 Task: Find directions from Copenhagen to the Little Mermaid statue in Denmark.
Action: Mouse moved to (368, 155)
Screenshot: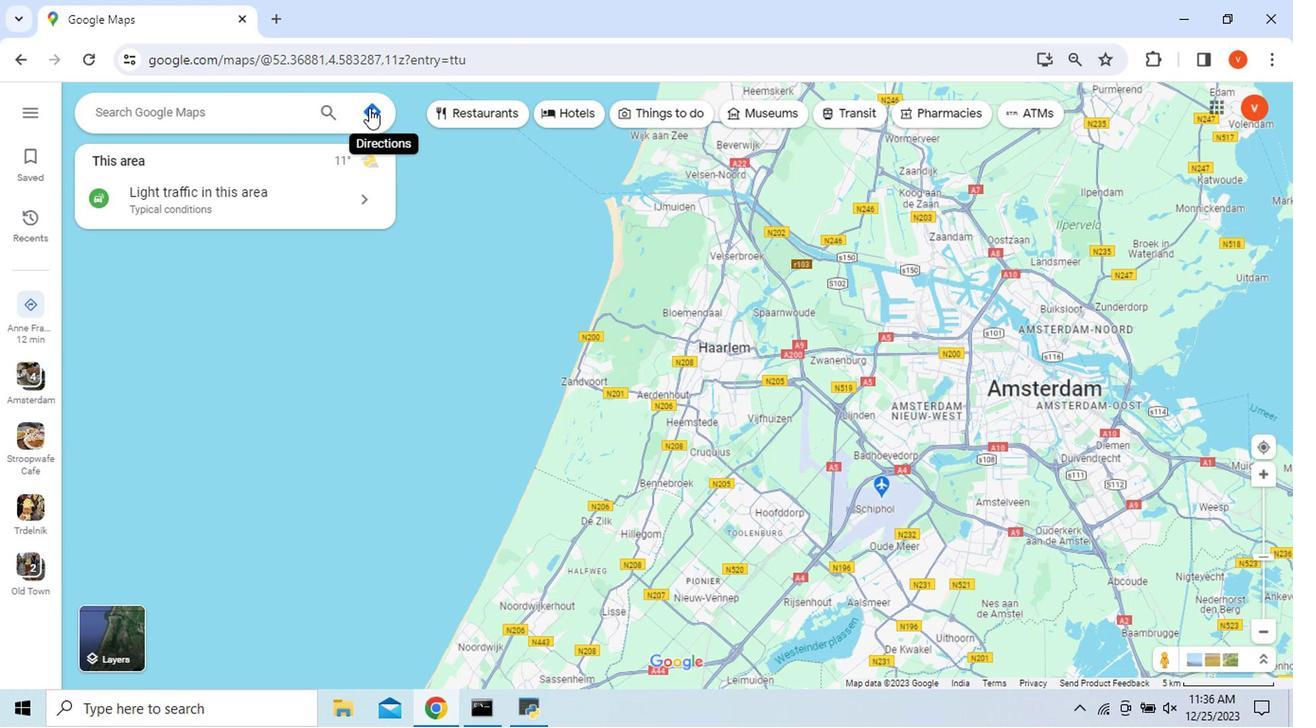 
Action: Mouse pressed left at (368, 155)
Screenshot: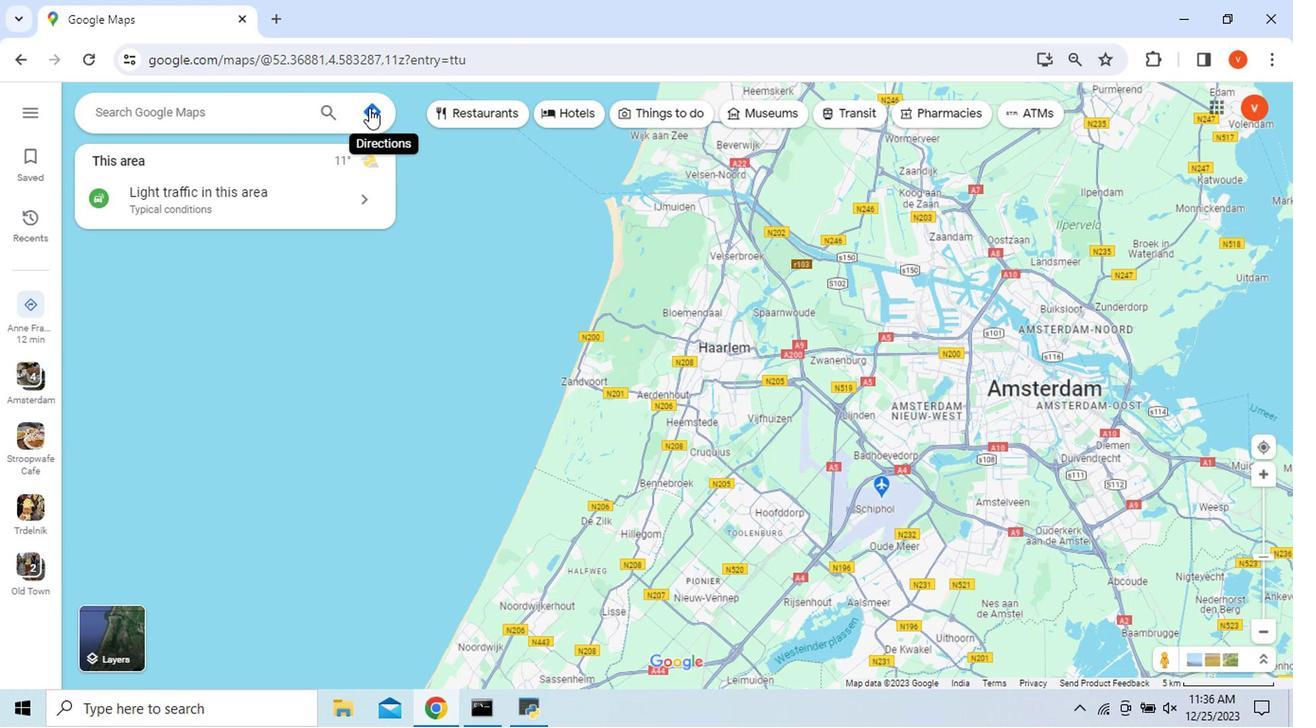 
Action: Mouse moved to (758, 360)
Screenshot: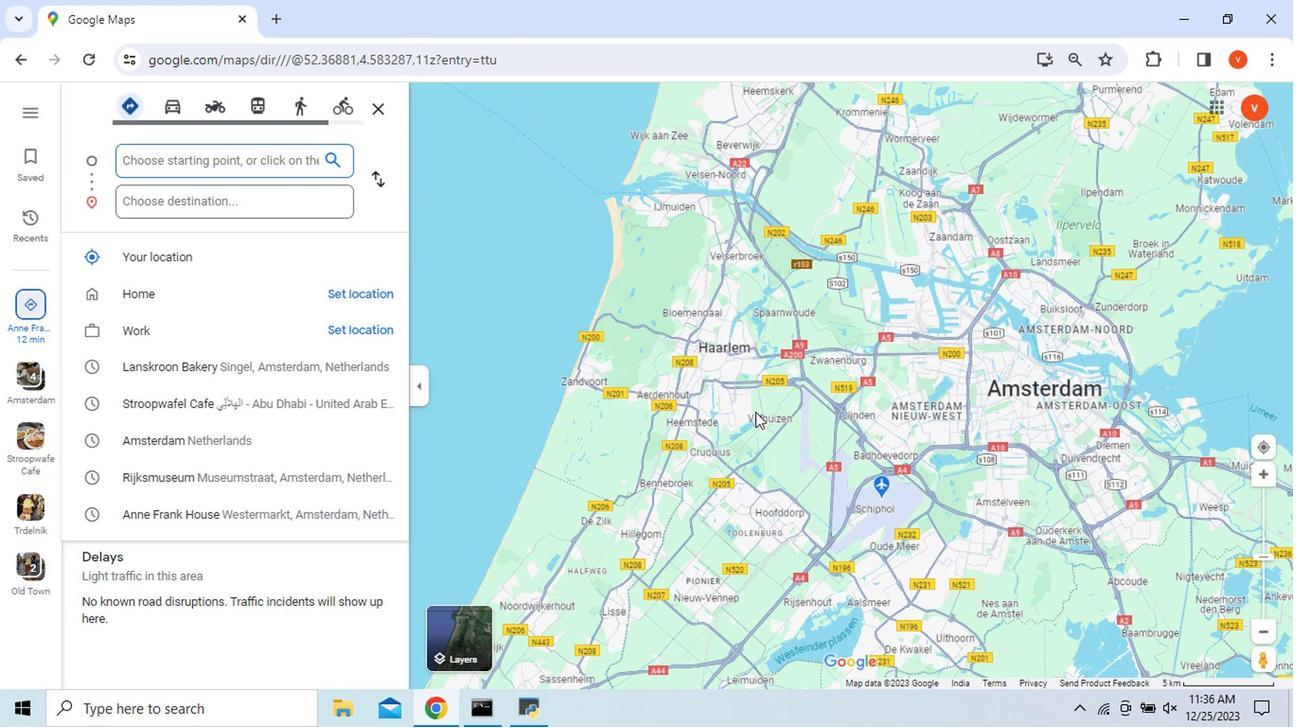 
Action: Key pressed <Key.shift>Cpenhagen
Screenshot: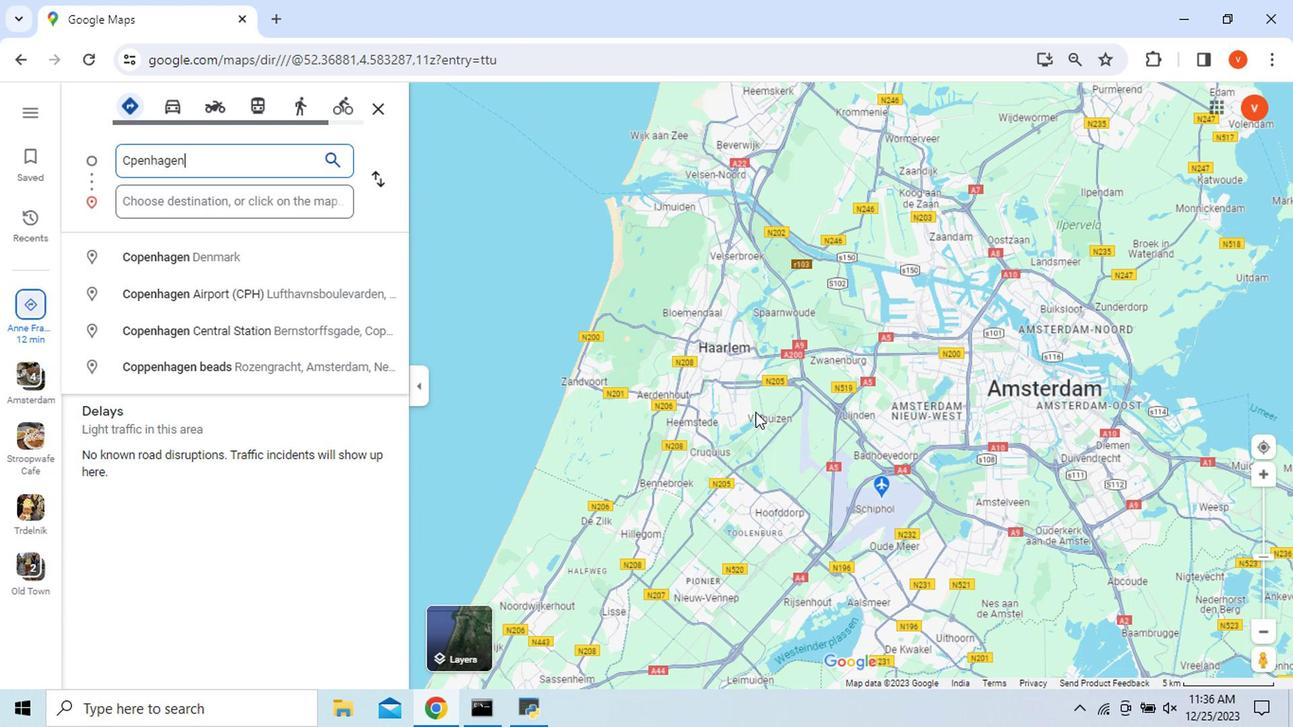 
Action: Mouse moved to (199, 251)
Screenshot: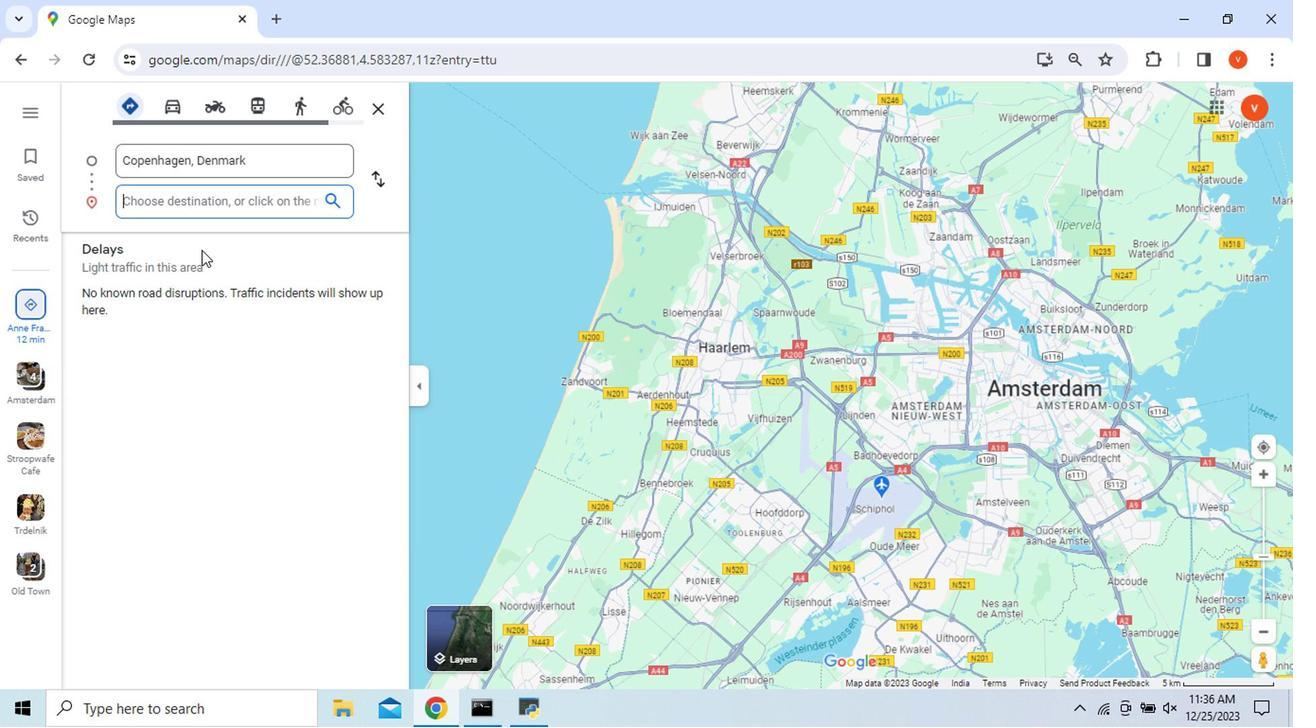 
Action: Mouse pressed left at (199, 251)
Screenshot: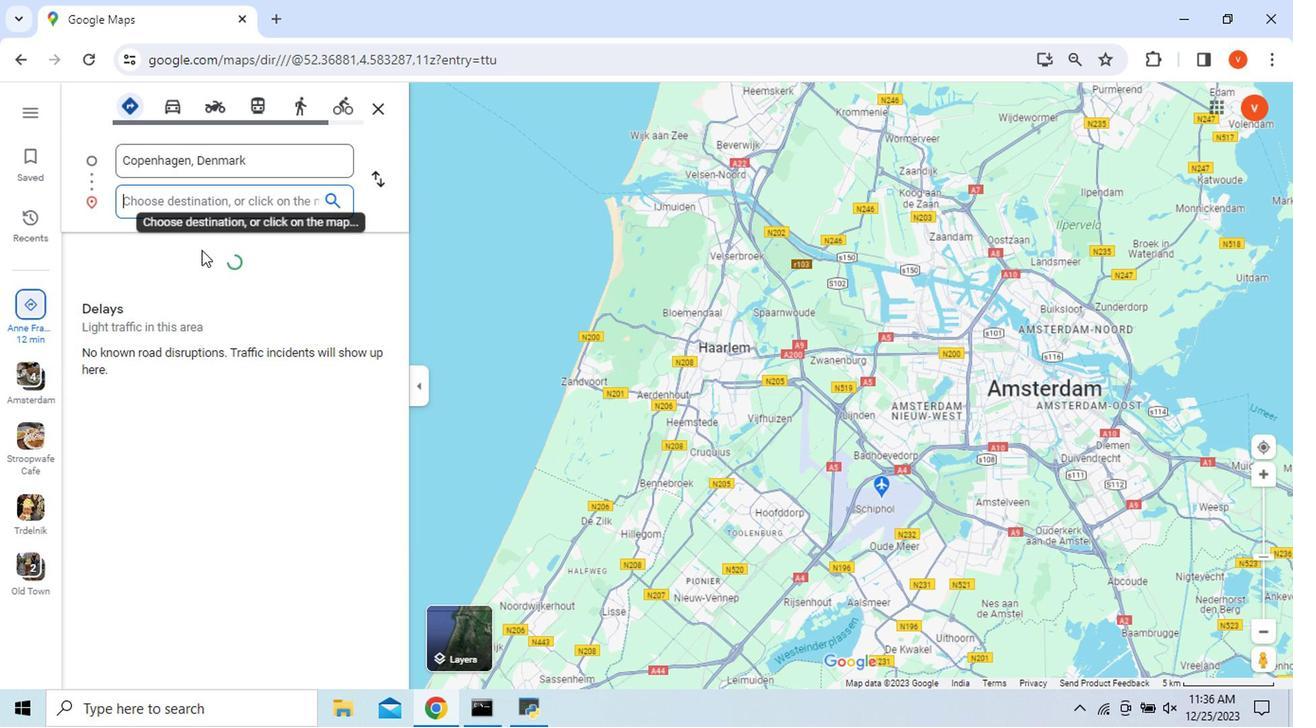 
Action: Mouse moved to (218, 218)
Screenshot: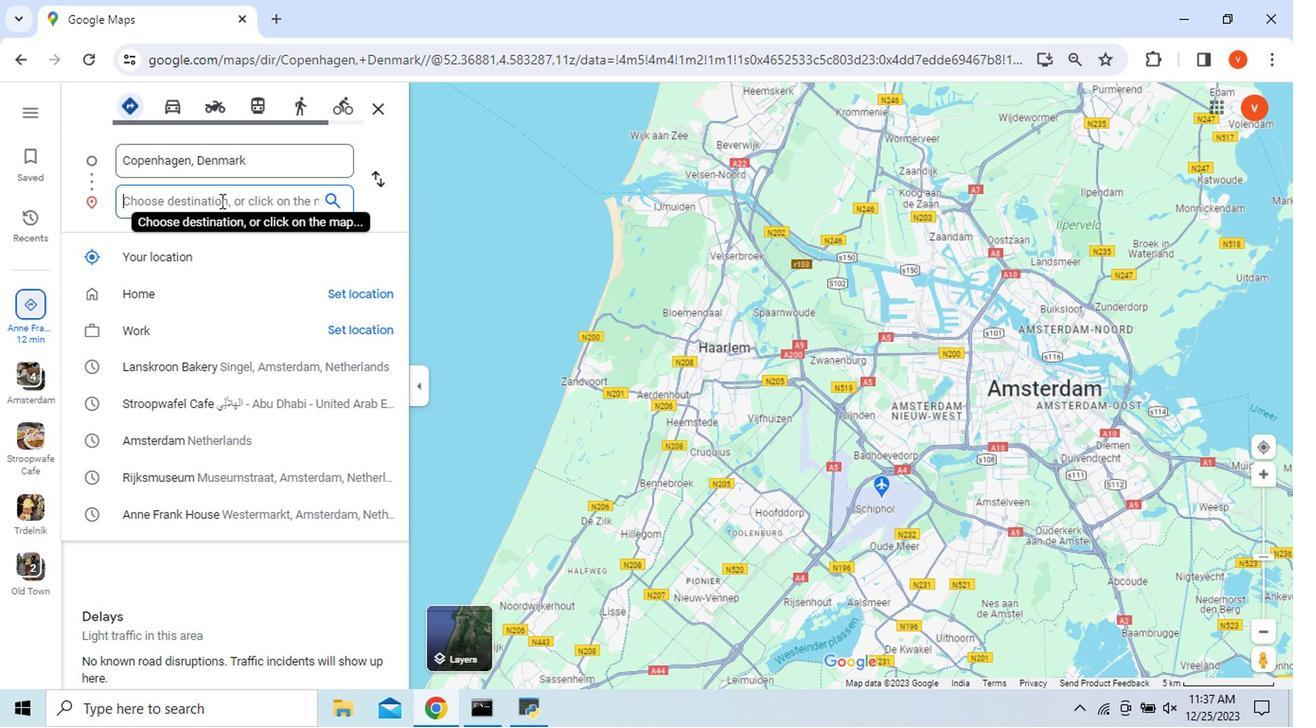 
Action: Mouse pressed left at (218, 218)
Screenshot: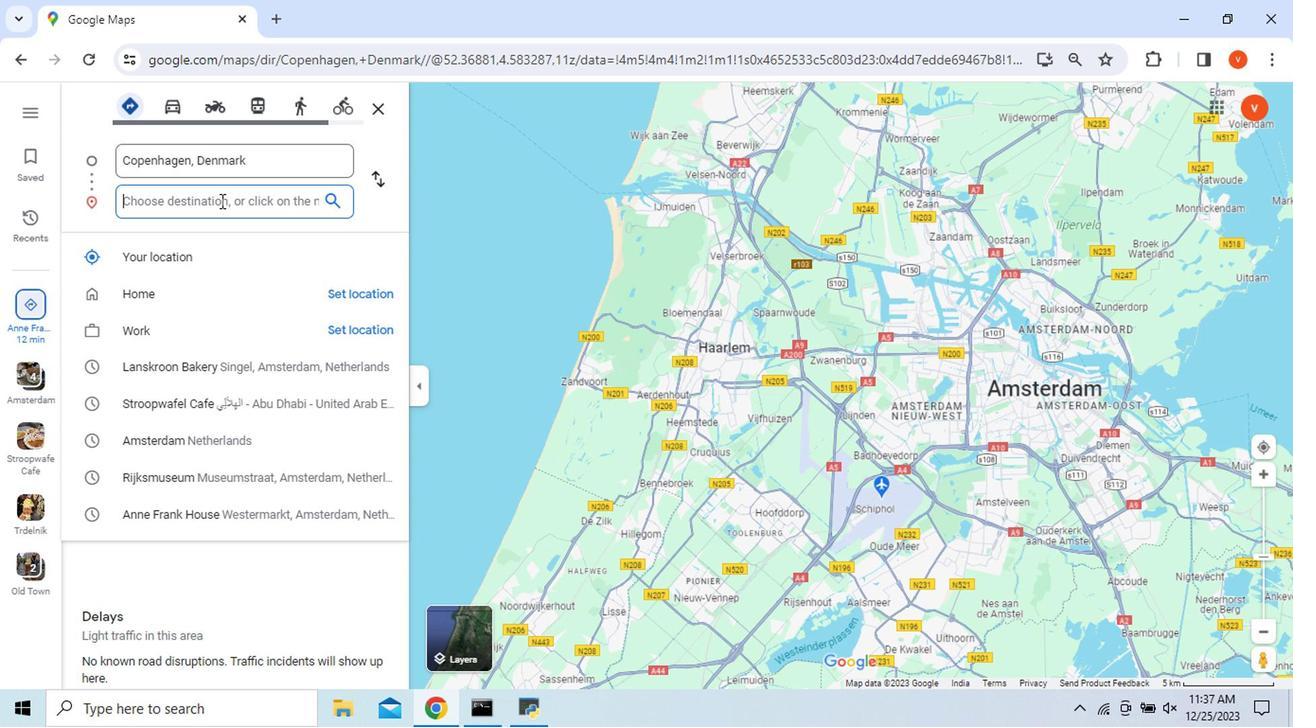 
Action: Mouse moved to (218, 218)
Screenshot: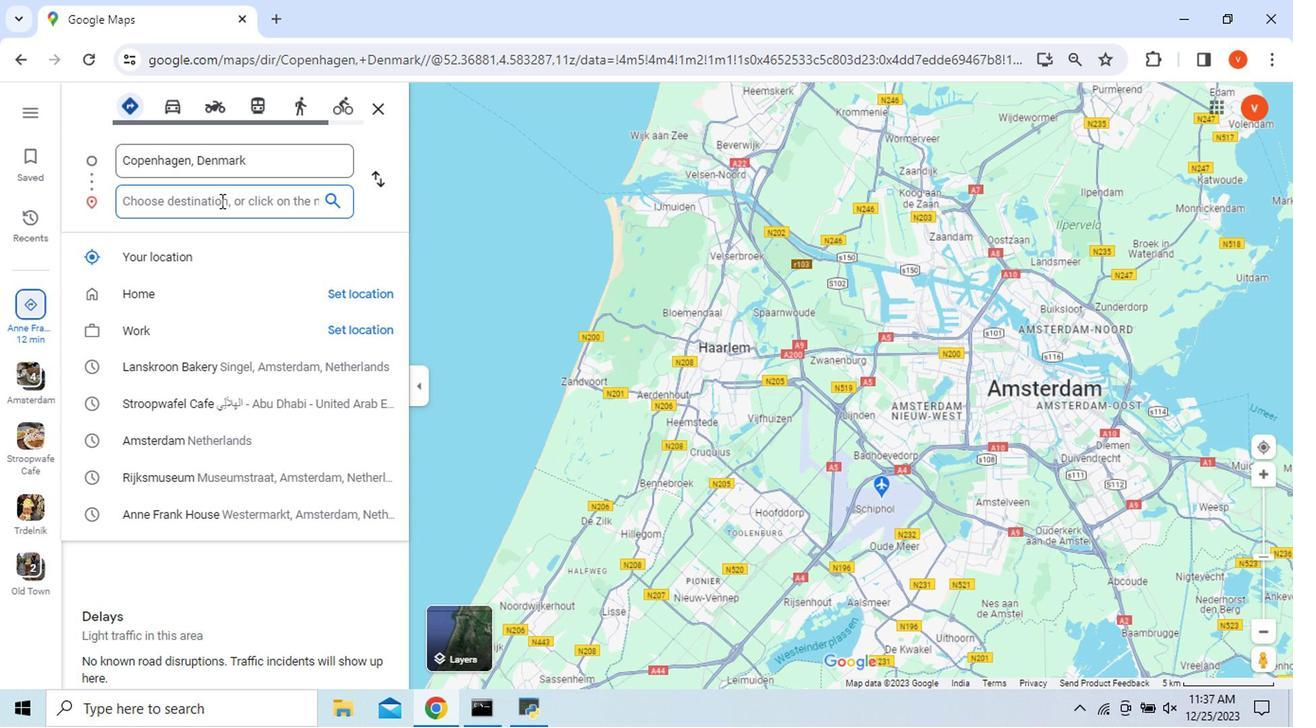 
Action: Key pressed <Key.shift_r>Little
Screenshot: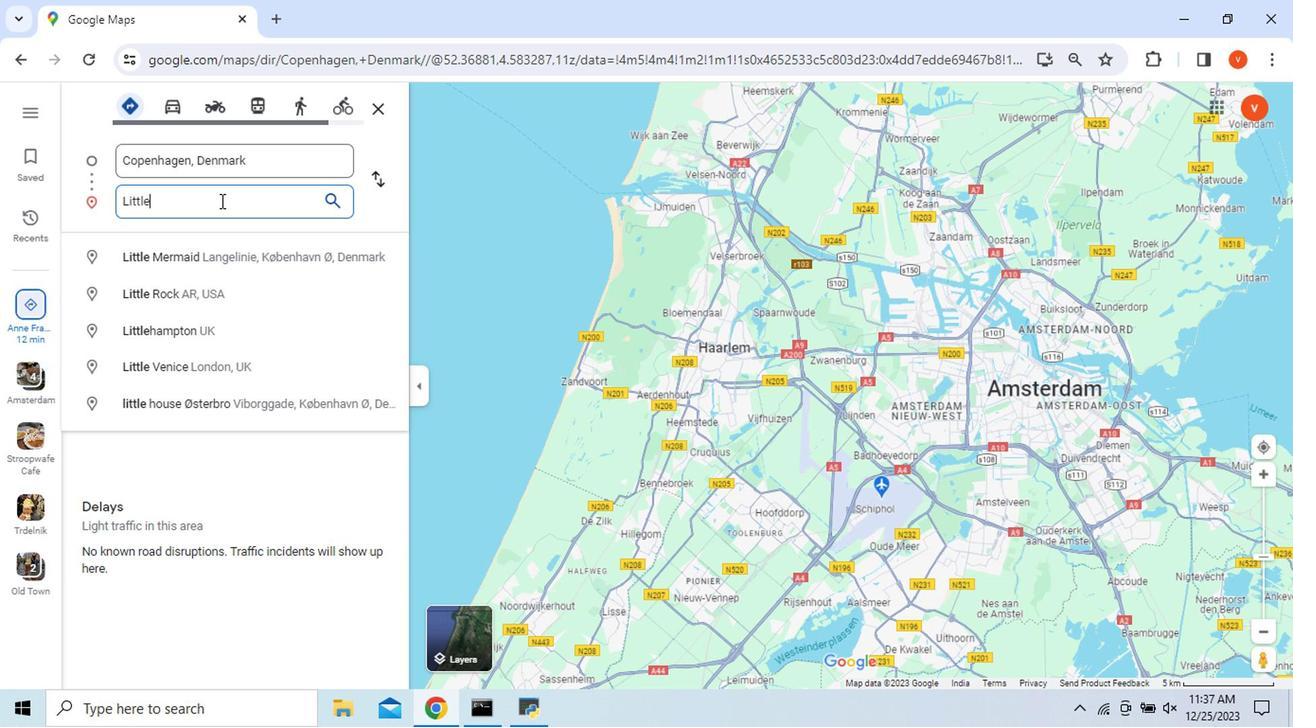 
Action: Mouse moved to (233, 251)
Screenshot: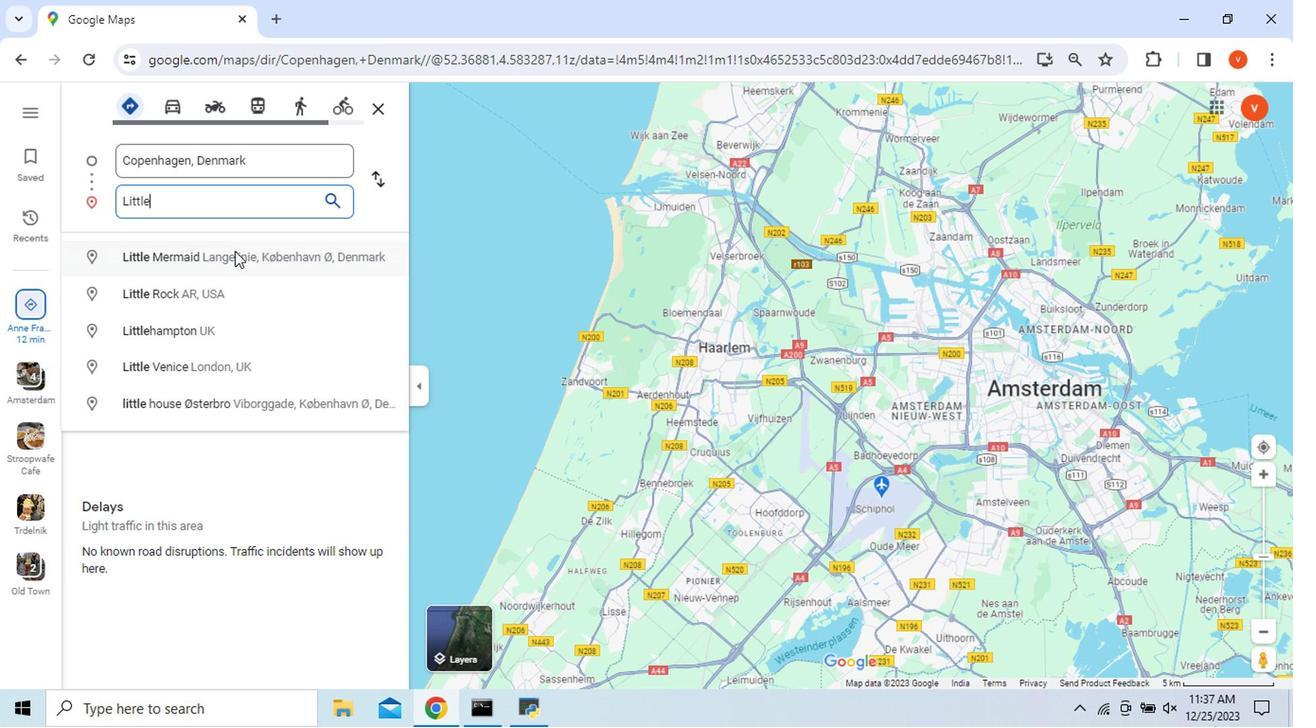 
Action: Mouse pressed left at (233, 251)
Screenshot: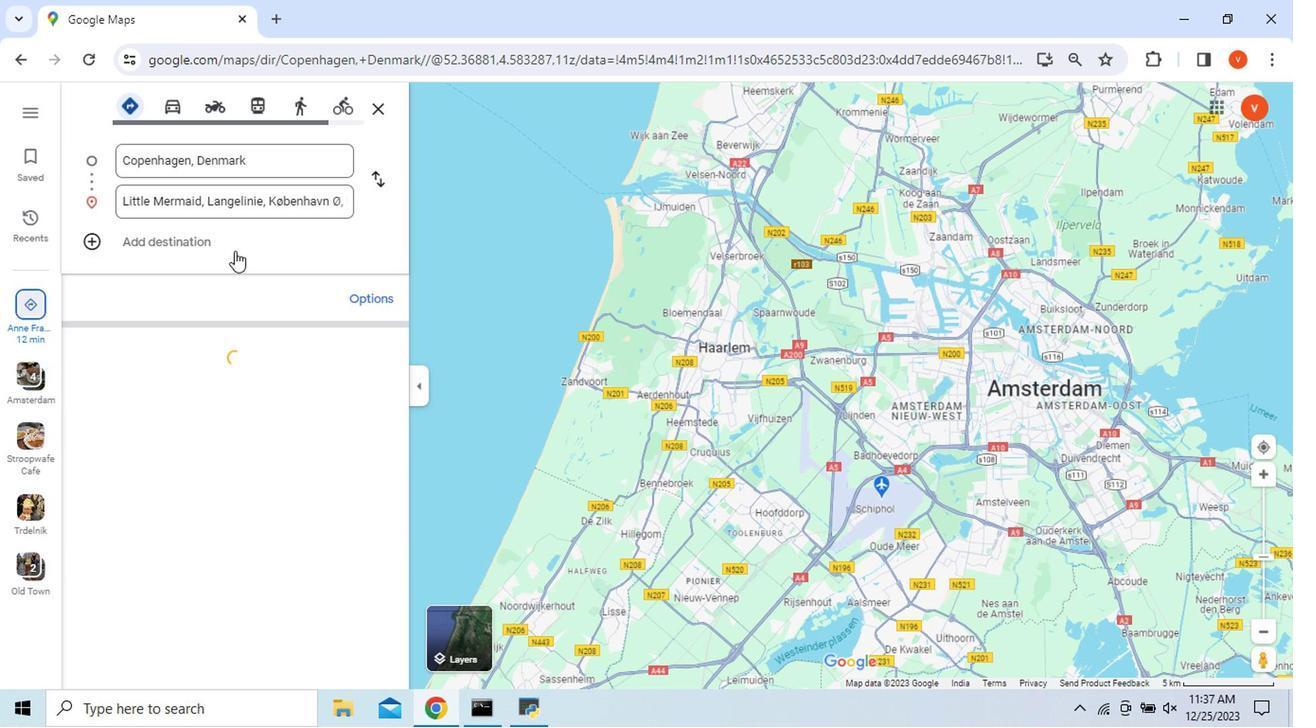 
Action: Mouse moved to (224, 218)
Screenshot: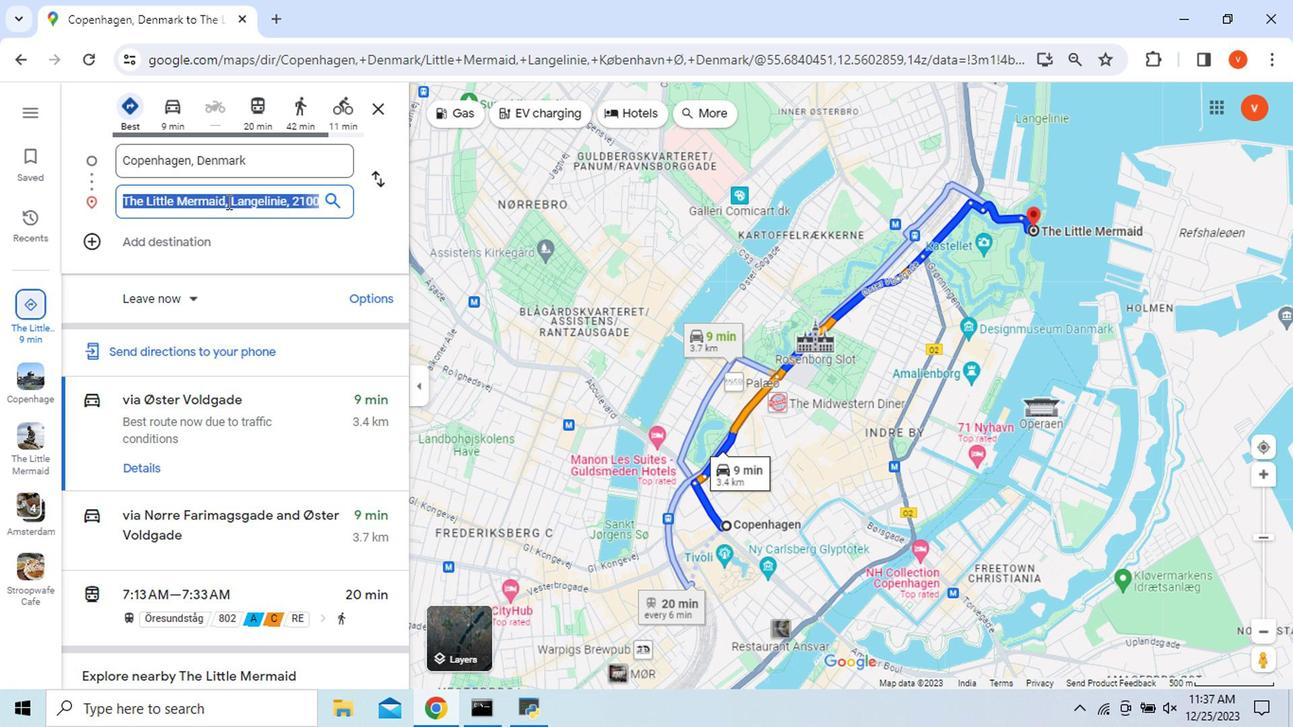
Action: Mouse pressed left at (224, 218)
Screenshot: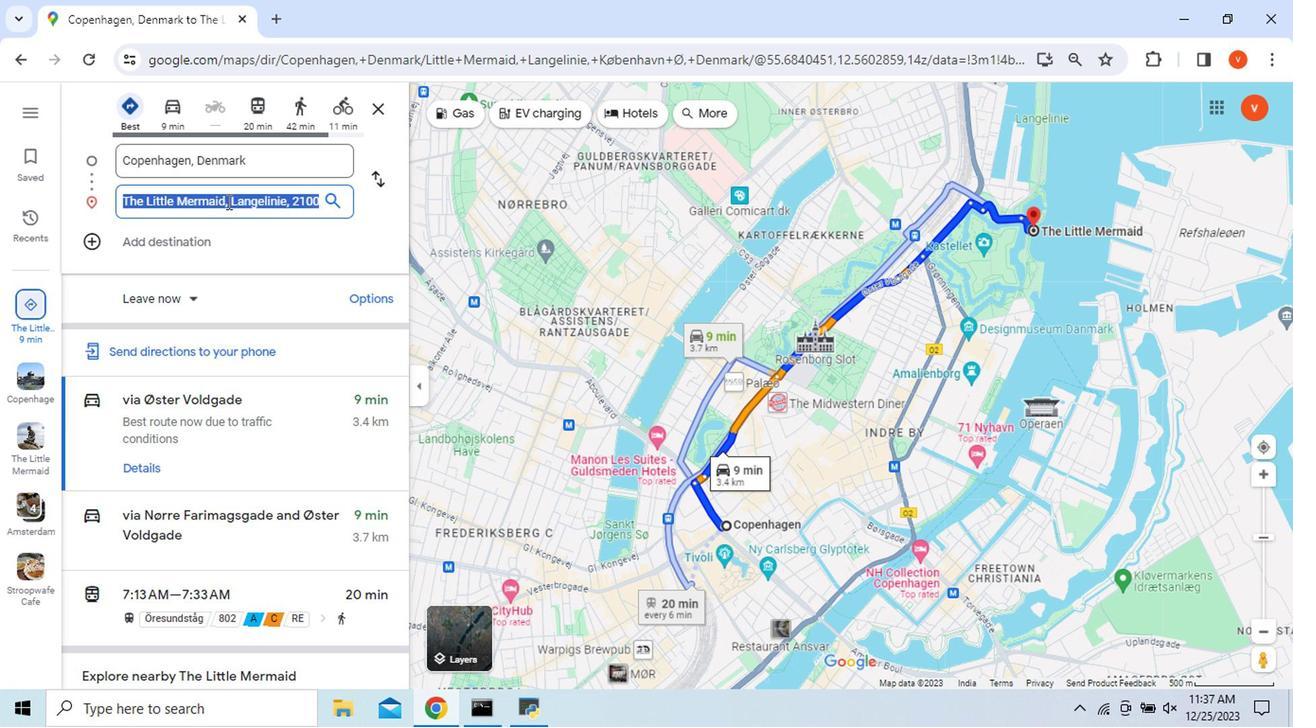 
Action: Mouse pressed left at (224, 218)
Screenshot: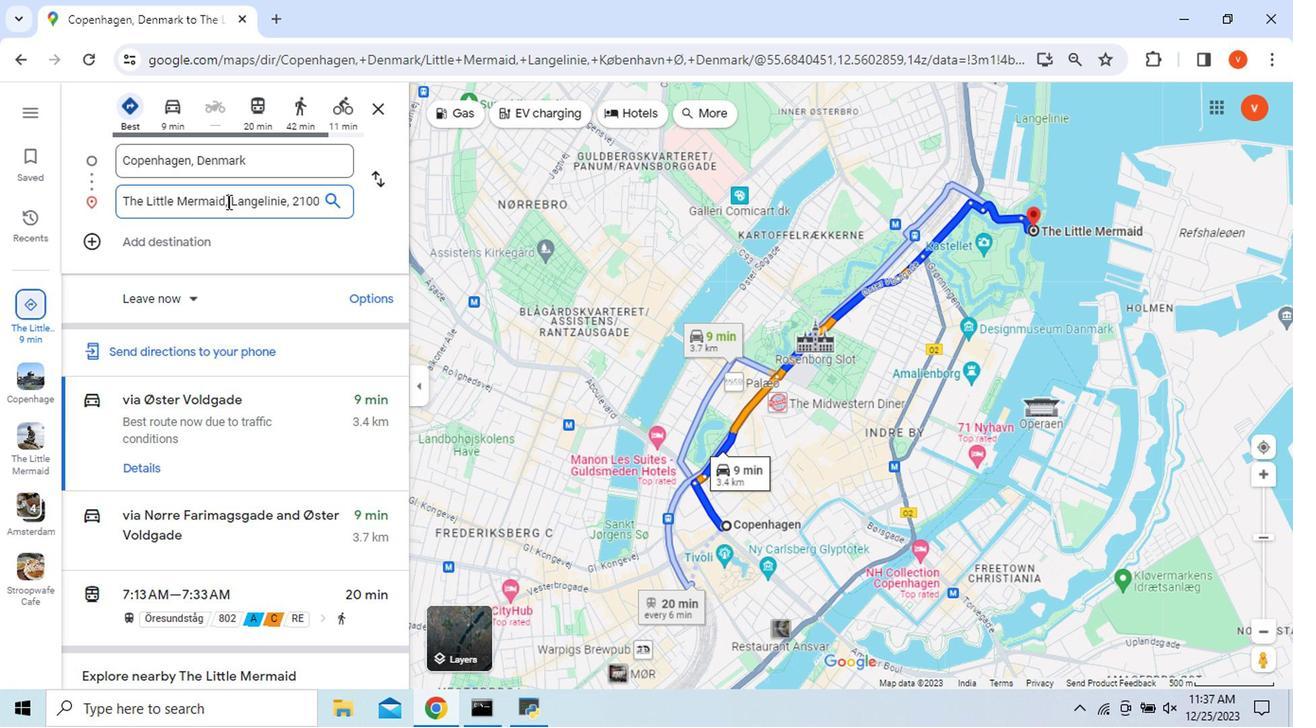 
Action: Key pressed <Key.backspace><Key.space>statue,<Key.space>
Screenshot: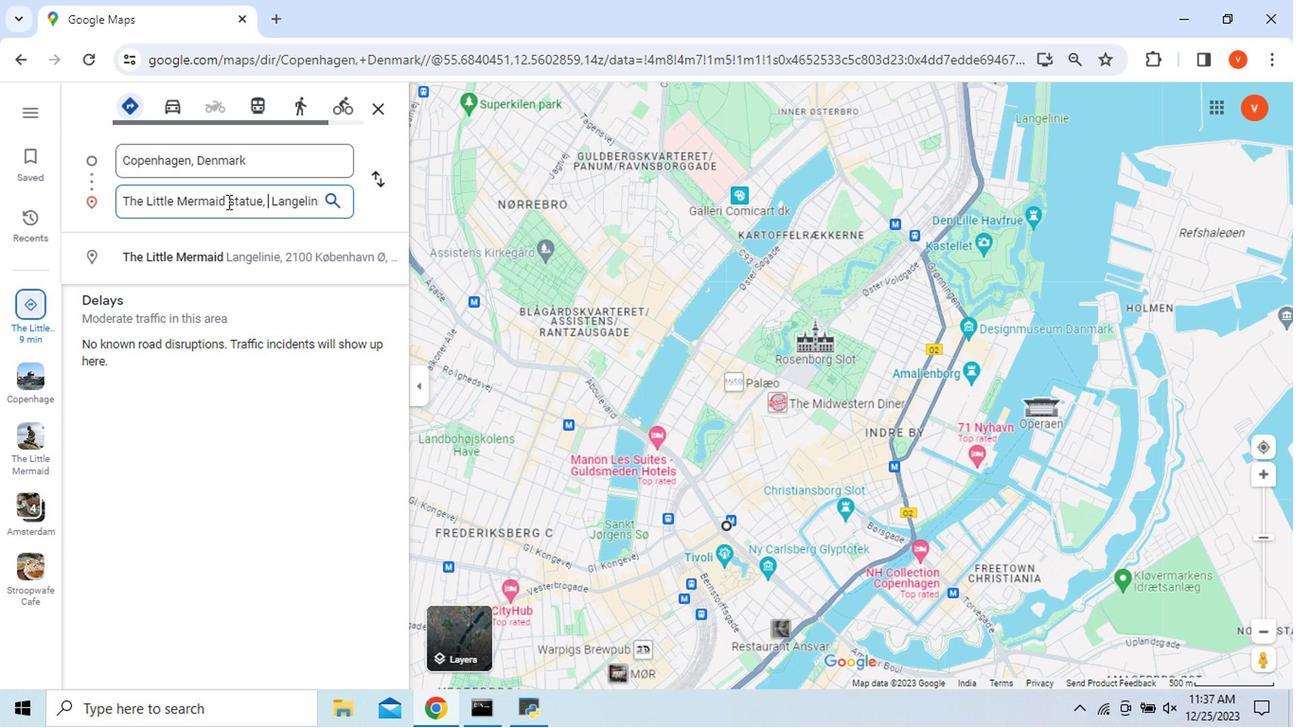 
Action: Mouse moved to (334, 216)
Screenshot: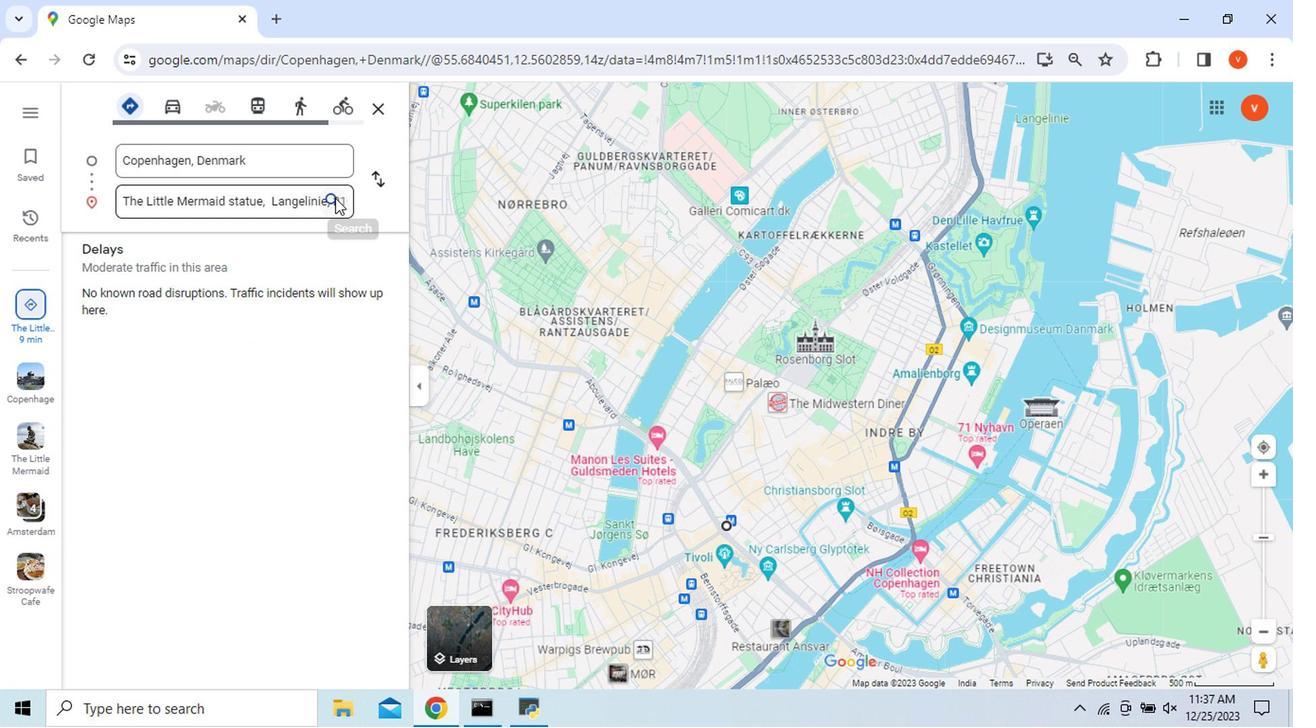 
Action: Mouse pressed left at (334, 216)
Screenshot: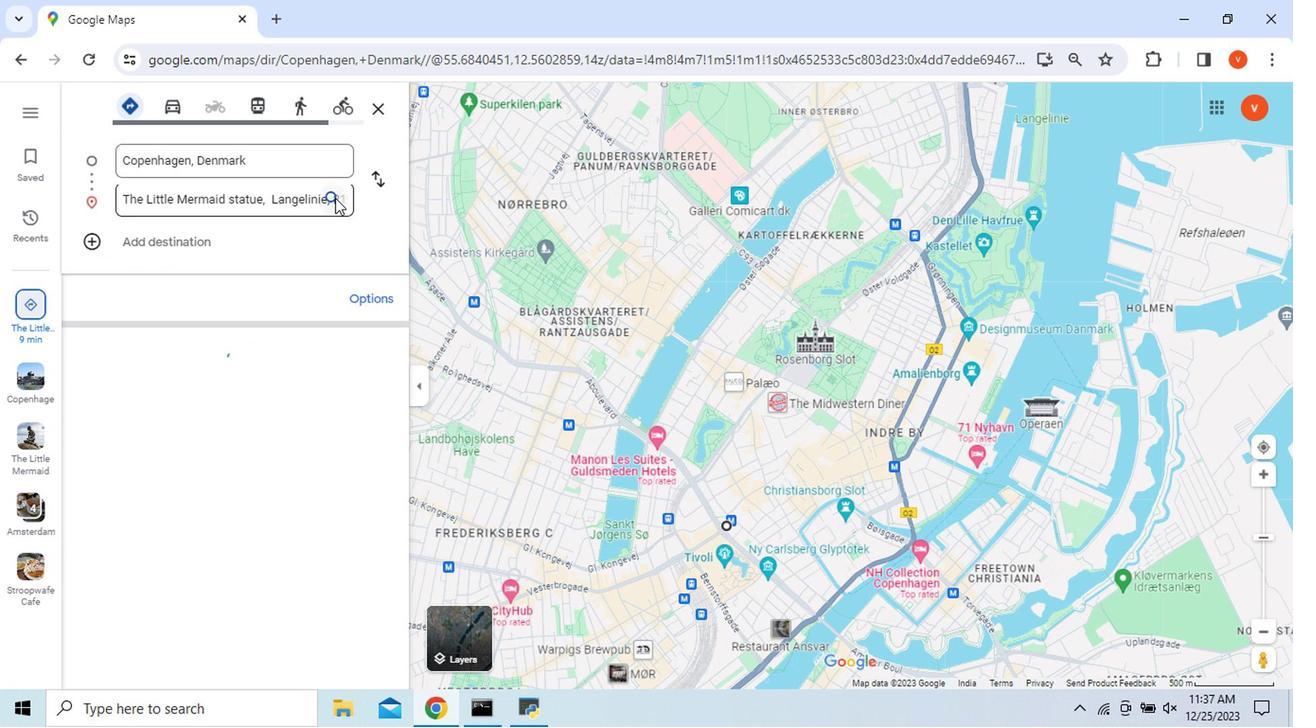 
Action: Mouse moved to (901, 379)
Screenshot: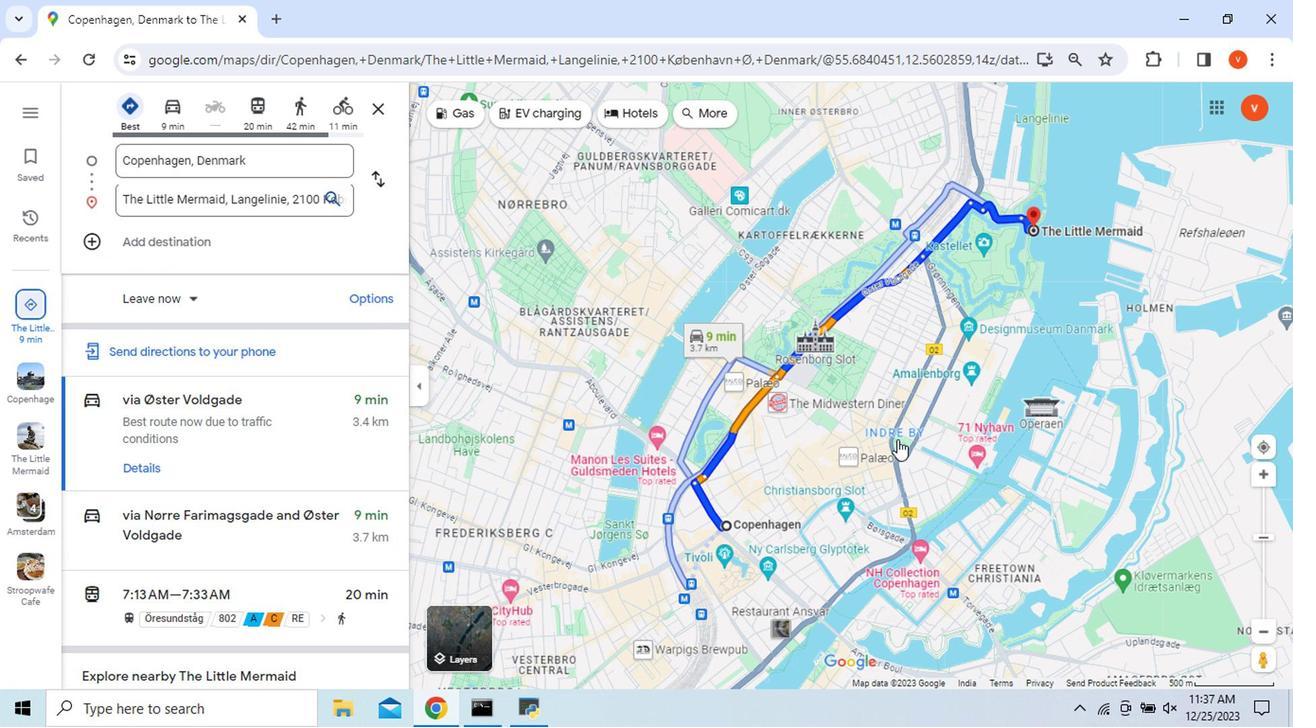
Action: Mouse scrolled (901, 378) with delta (0, 0)
Screenshot: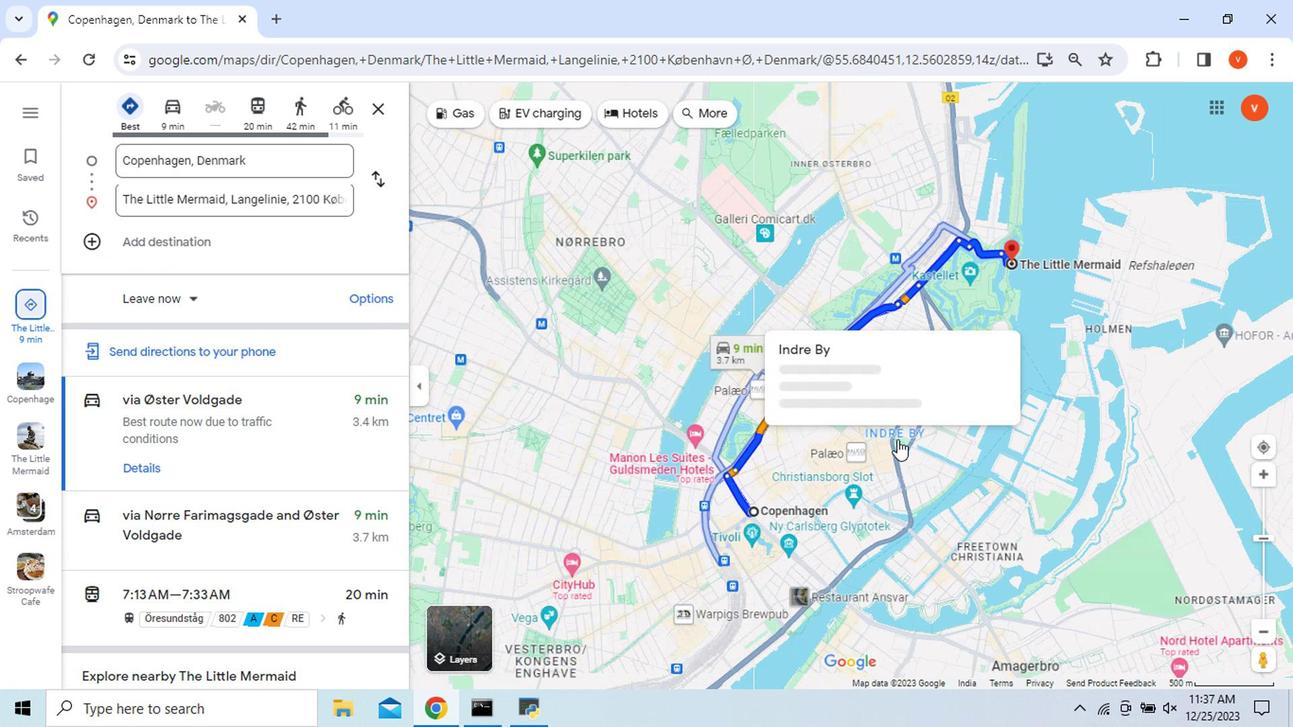 
Action: Mouse moved to (151, 396)
Screenshot: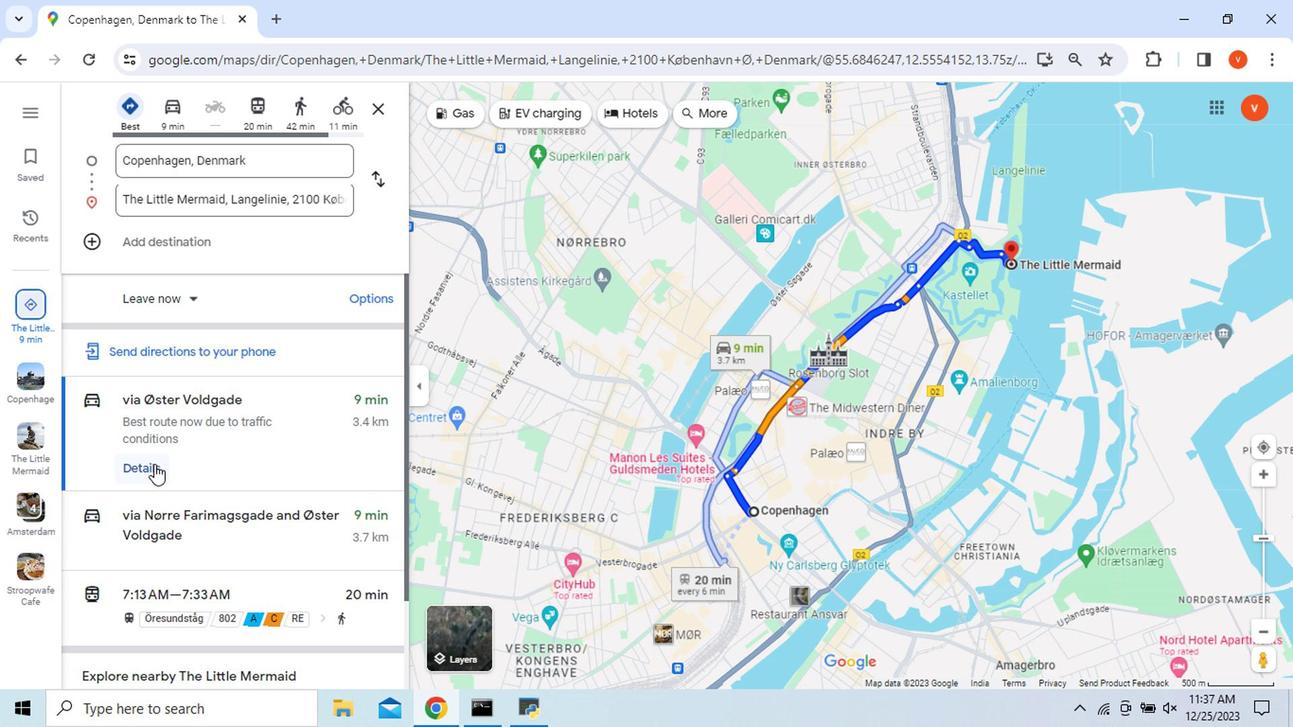 
Action: Mouse pressed left at (151, 396)
Screenshot: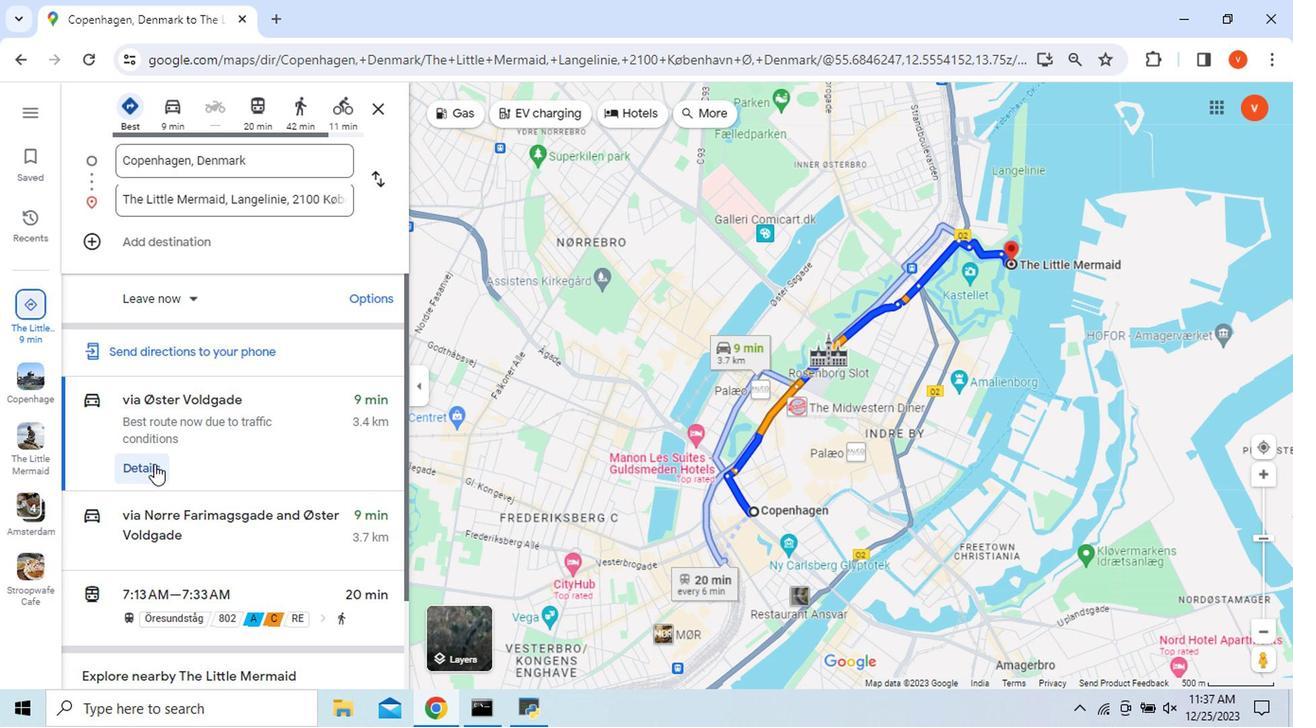 
Action: Mouse moved to (87, 297)
Screenshot: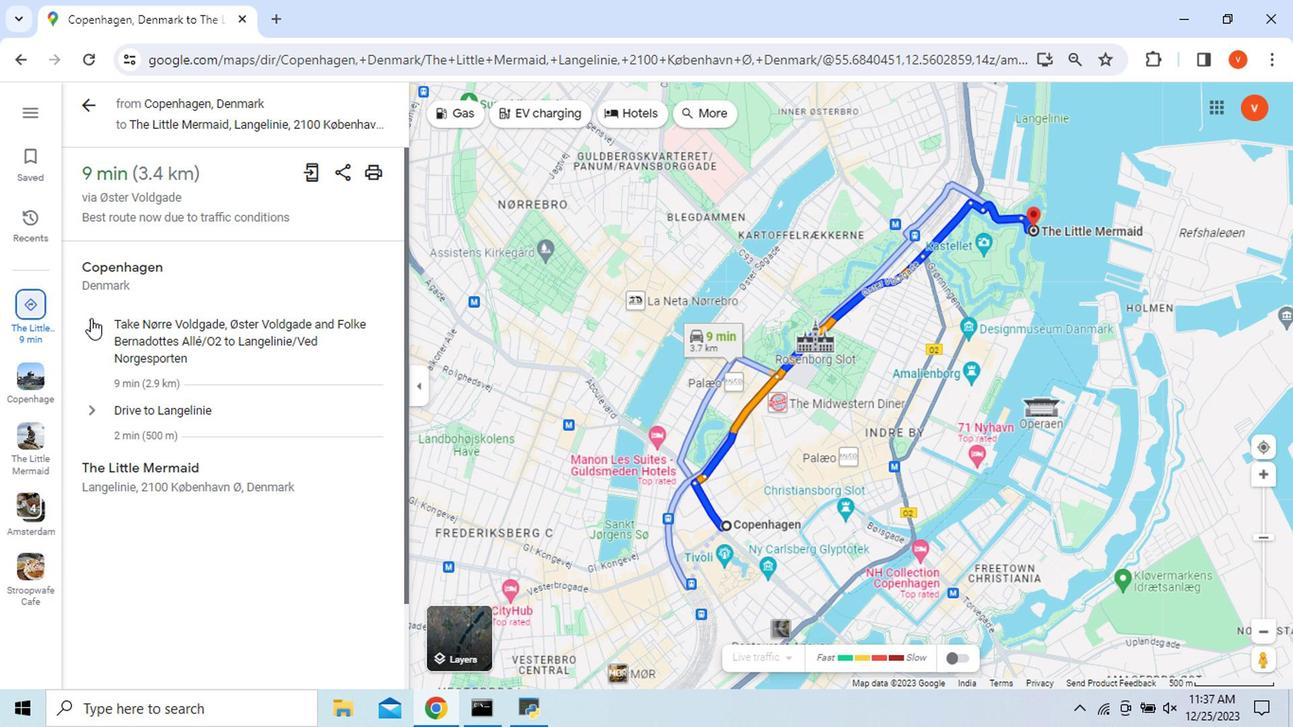 
Action: Mouse pressed left at (87, 297)
Screenshot: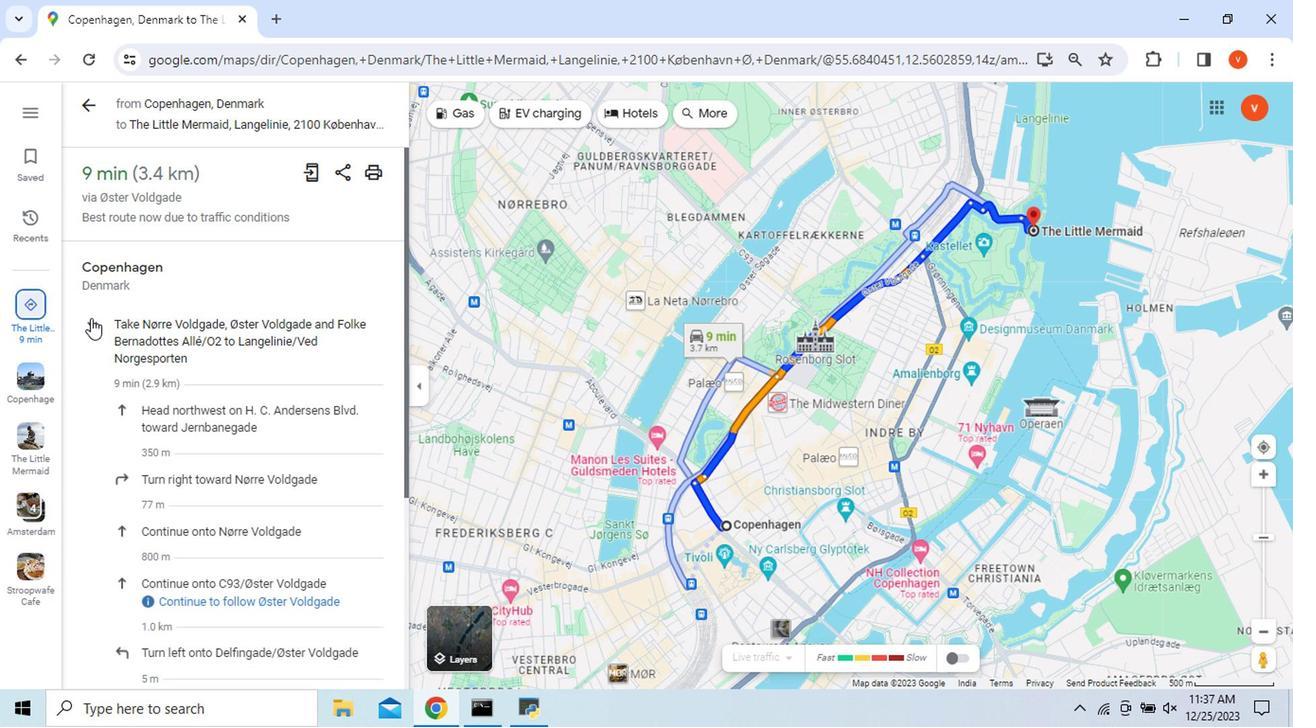 
Action: Mouse moved to (101, 327)
Screenshot: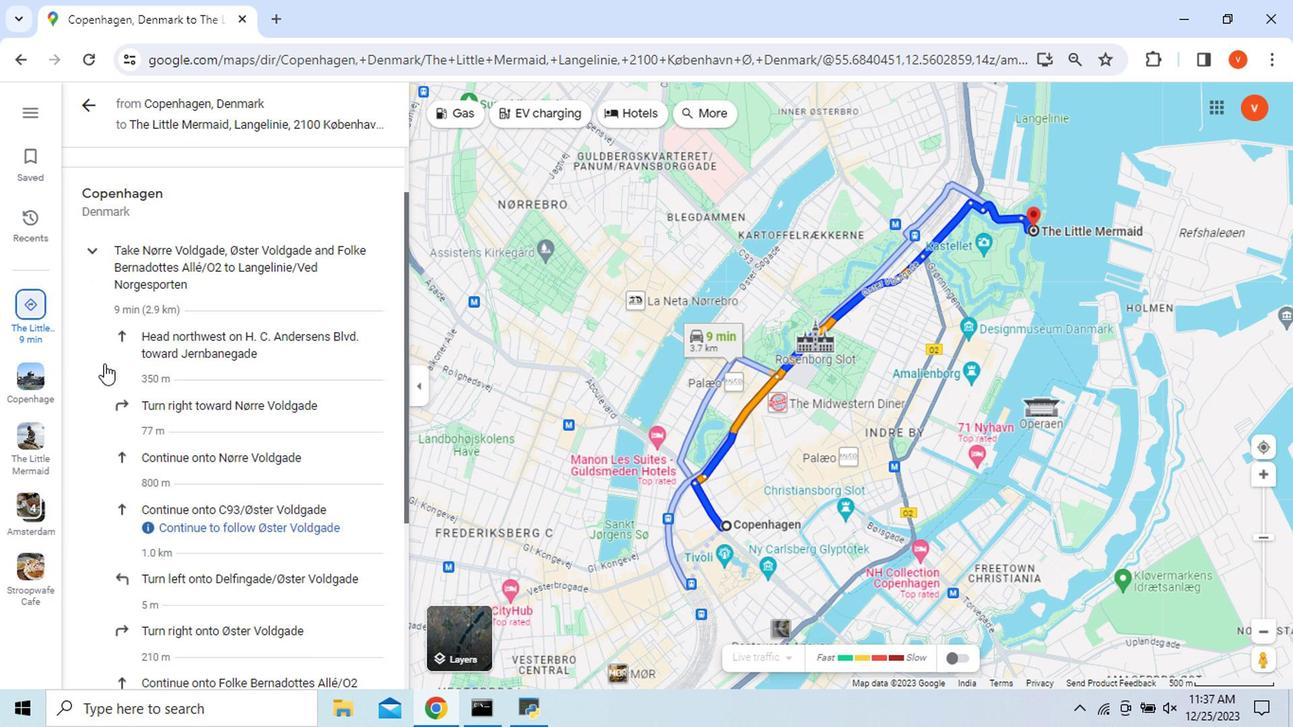 
Action: Mouse scrolled (101, 327) with delta (0, 0)
Screenshot: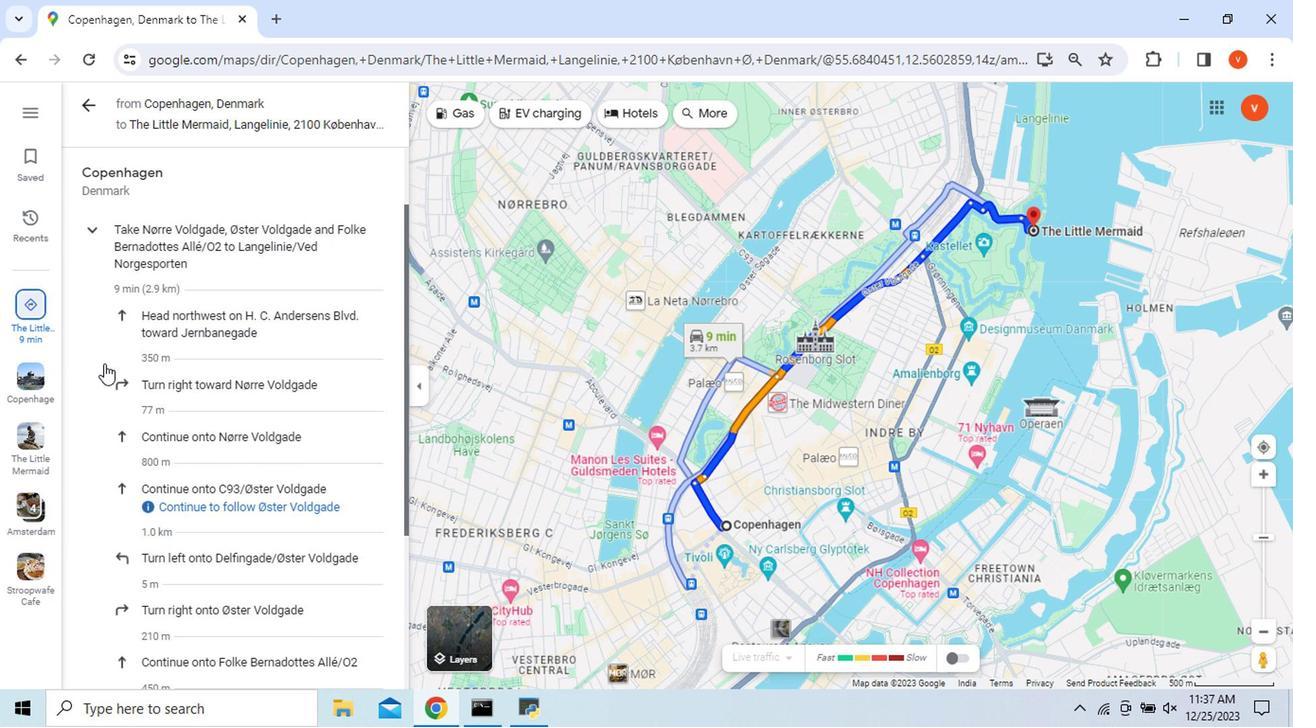
Action: Mouse scrolled (101, 327) with delta (0, 0)
Screenshot: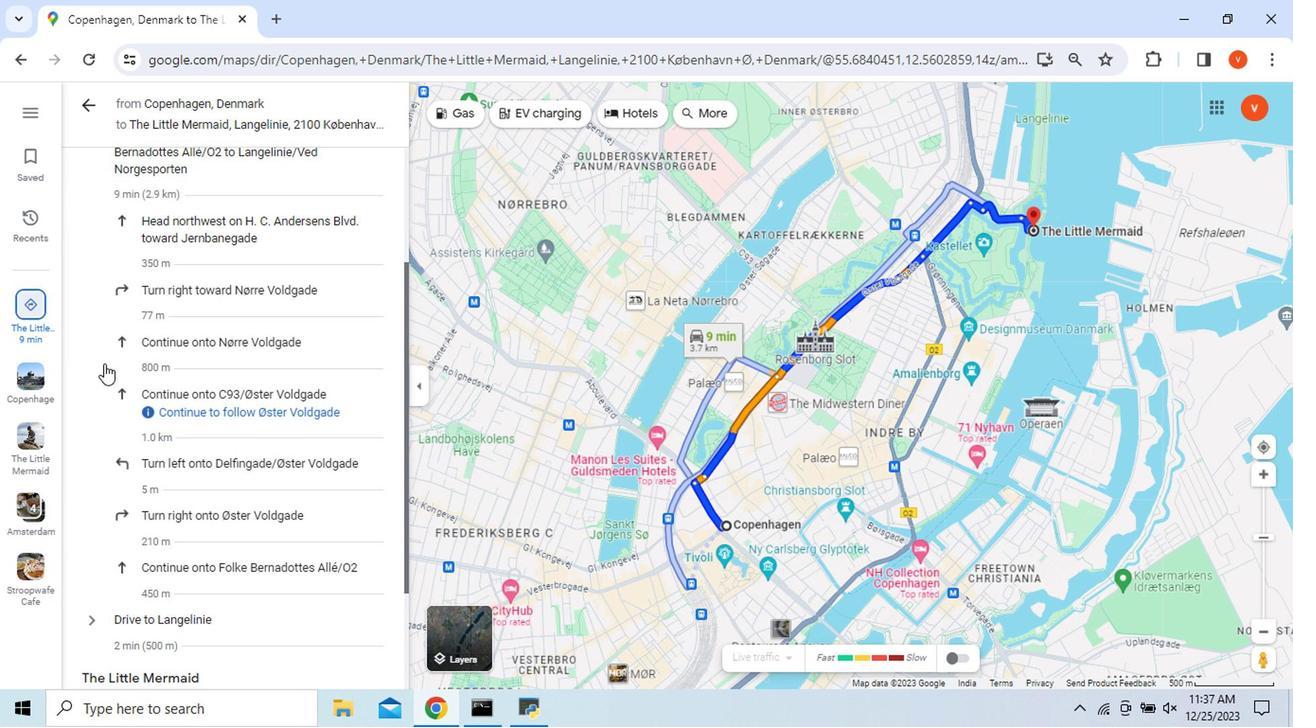 
Action: Mouse scrolled (101, 327) with delta (0, 0)
Screenshot: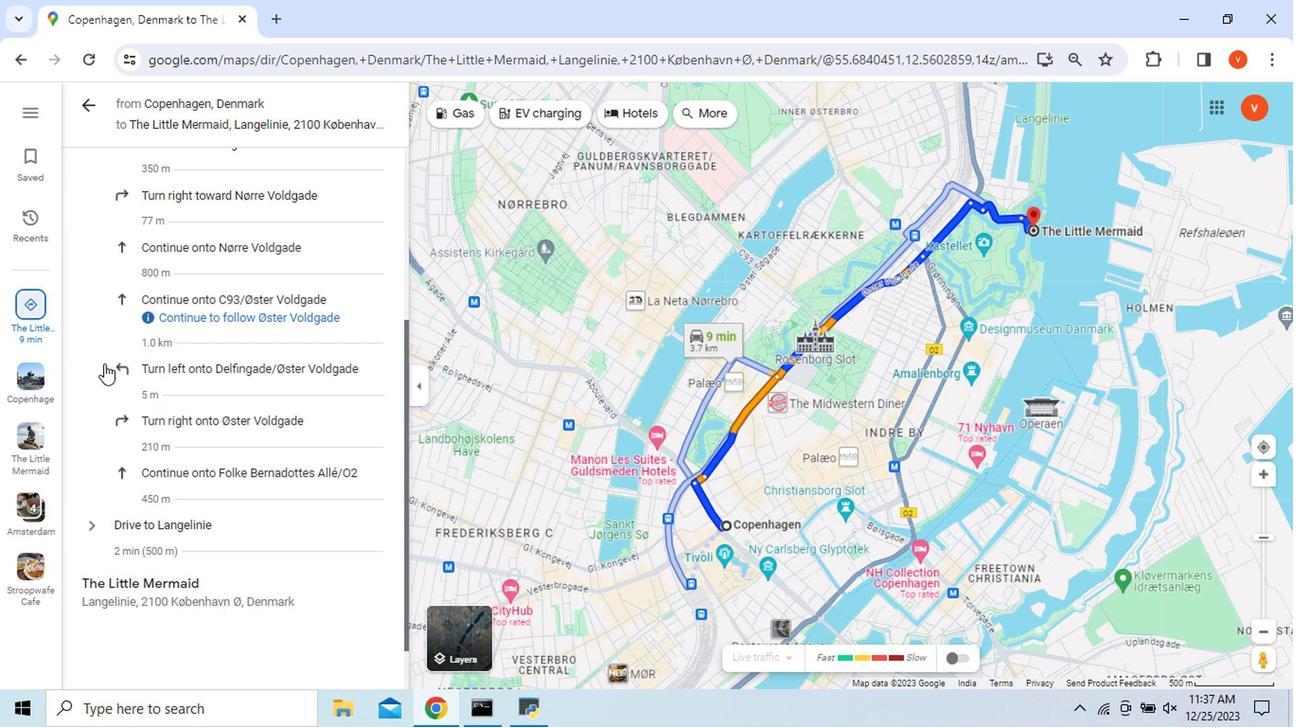 
Action: Mouse scrolled (101, 327) with delta (0, 0)
Screenshot: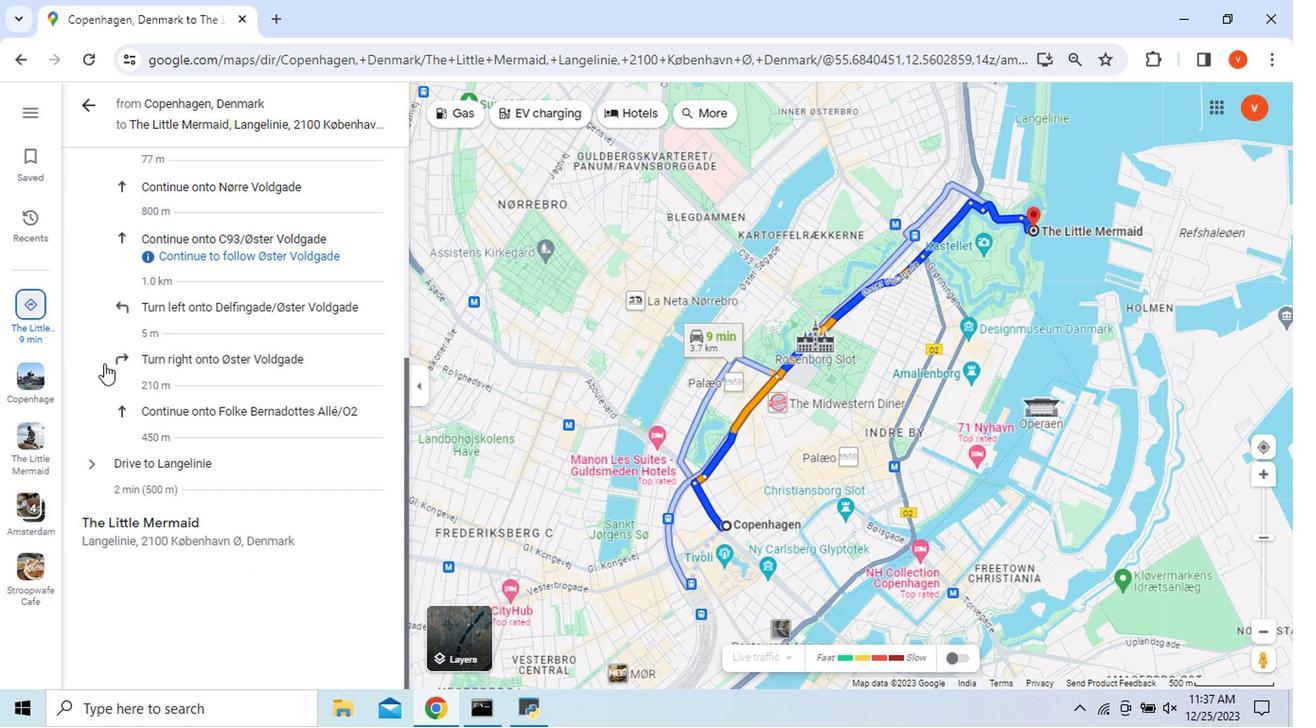 
Action: Mouse moved to (78, 392)
Screenshot: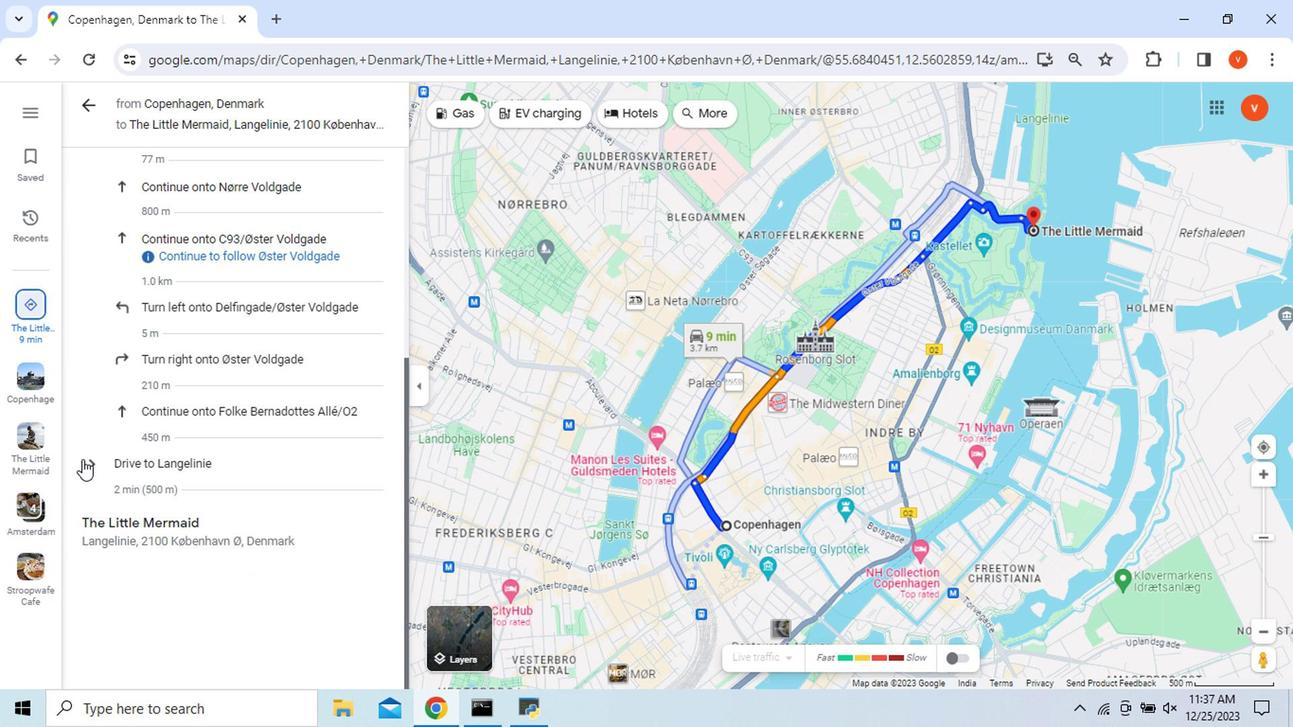 
Action: Mouse pressed left at (78, 392)
Screenshot: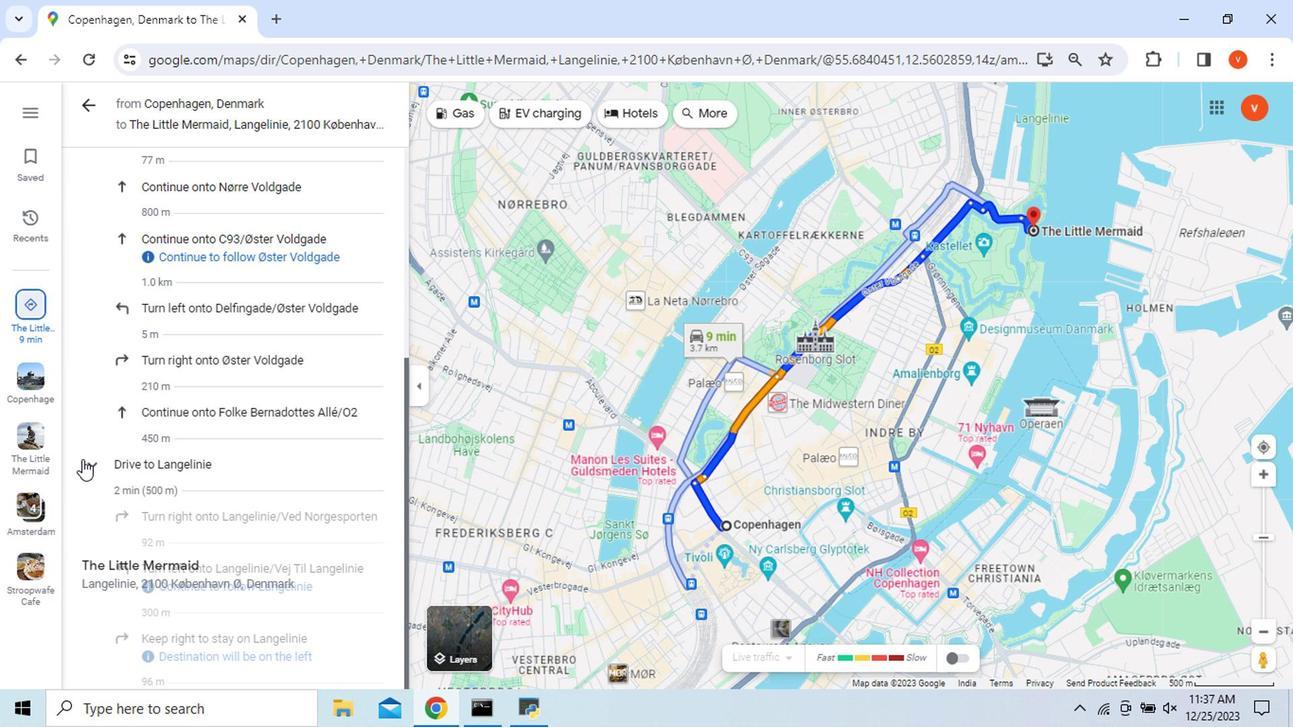 
Action: Mouse scrolled (78, 391) with delta (0, 0)
Screenshot: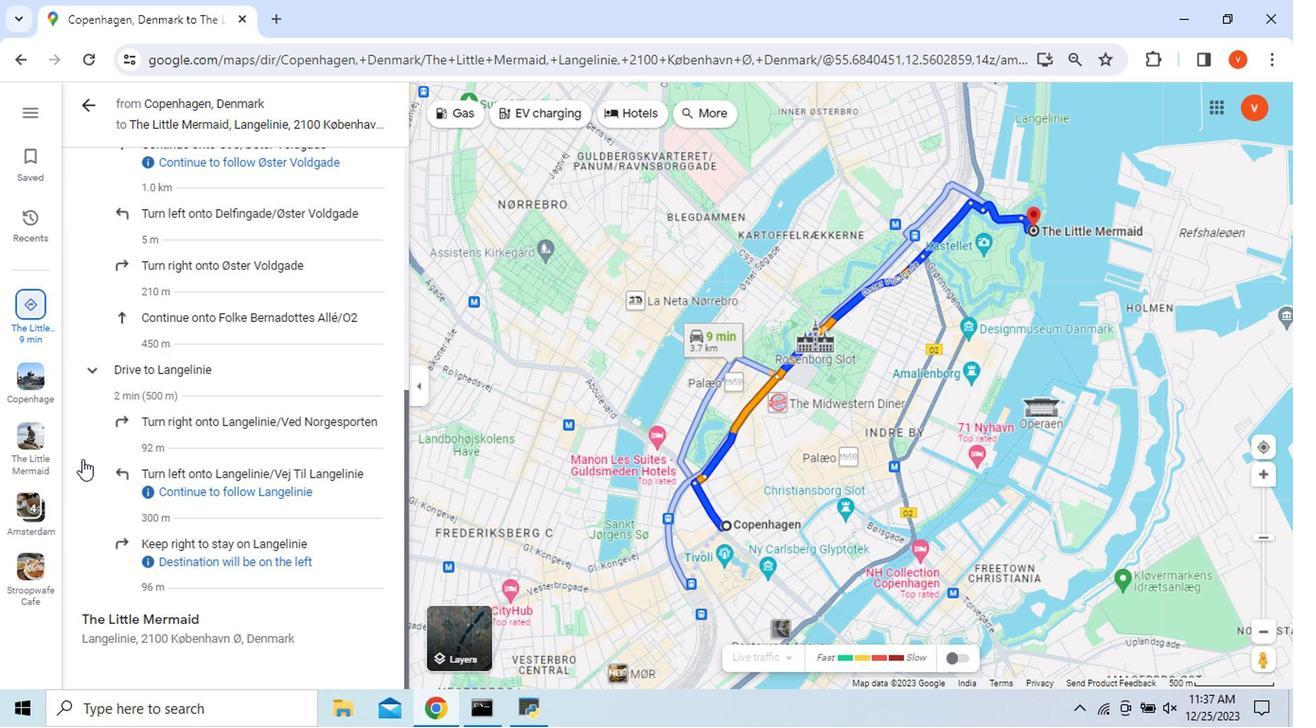 
Action: Mouse scrolled (78, 391) with delta (0, 0)
Screenshot: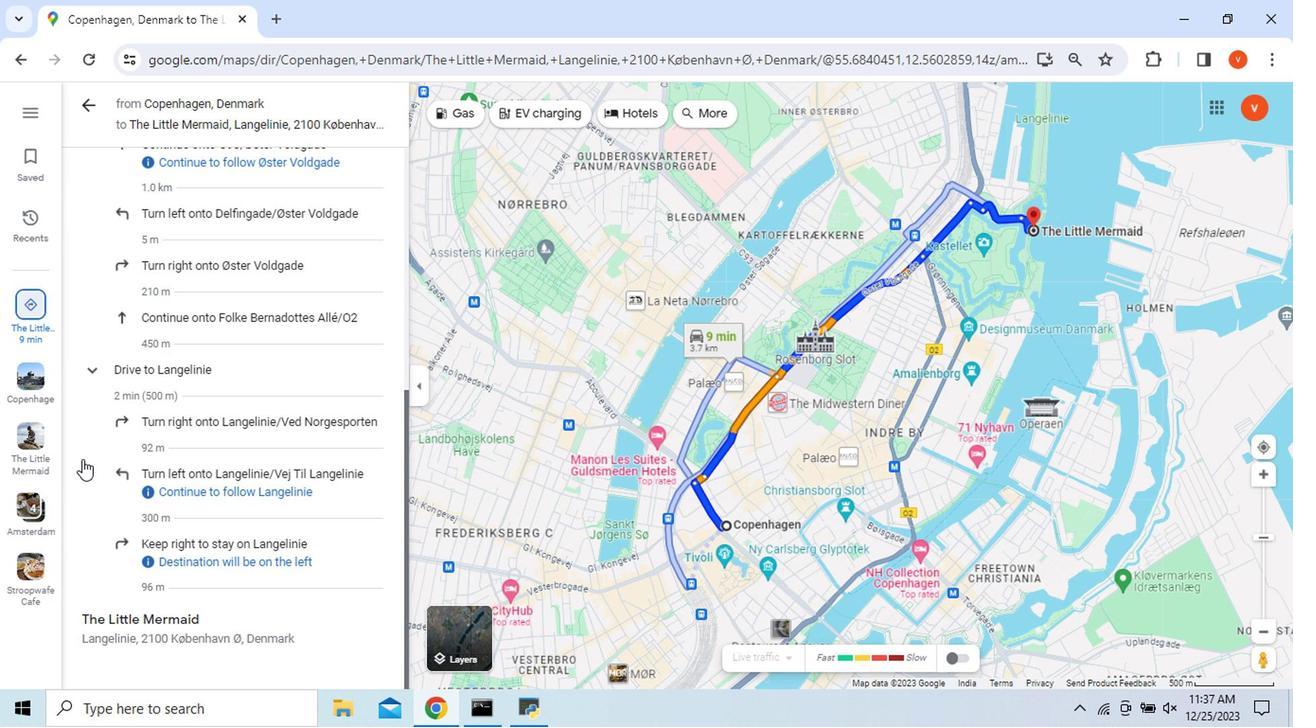 
Action: Mouse scrolled (78, 391) with delta (0, 0)
Screenshot: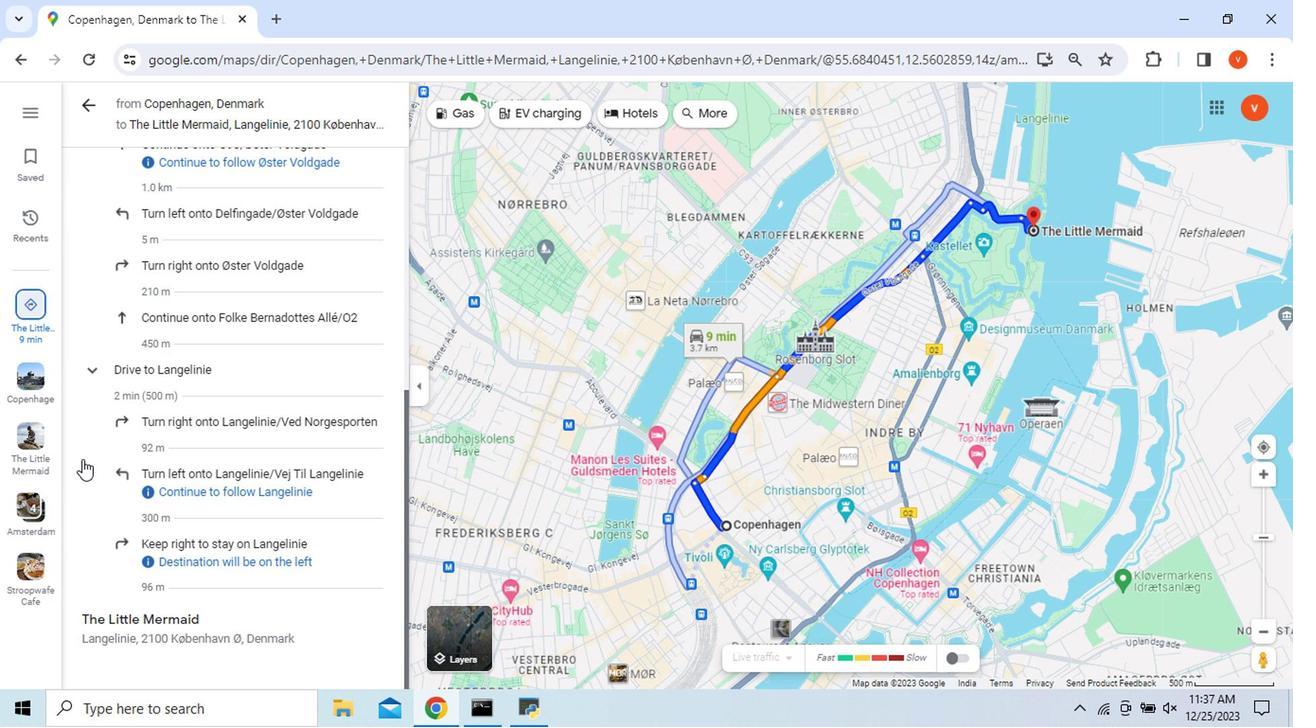 
Action: Mouse moved to (80, 153)
Screenshot: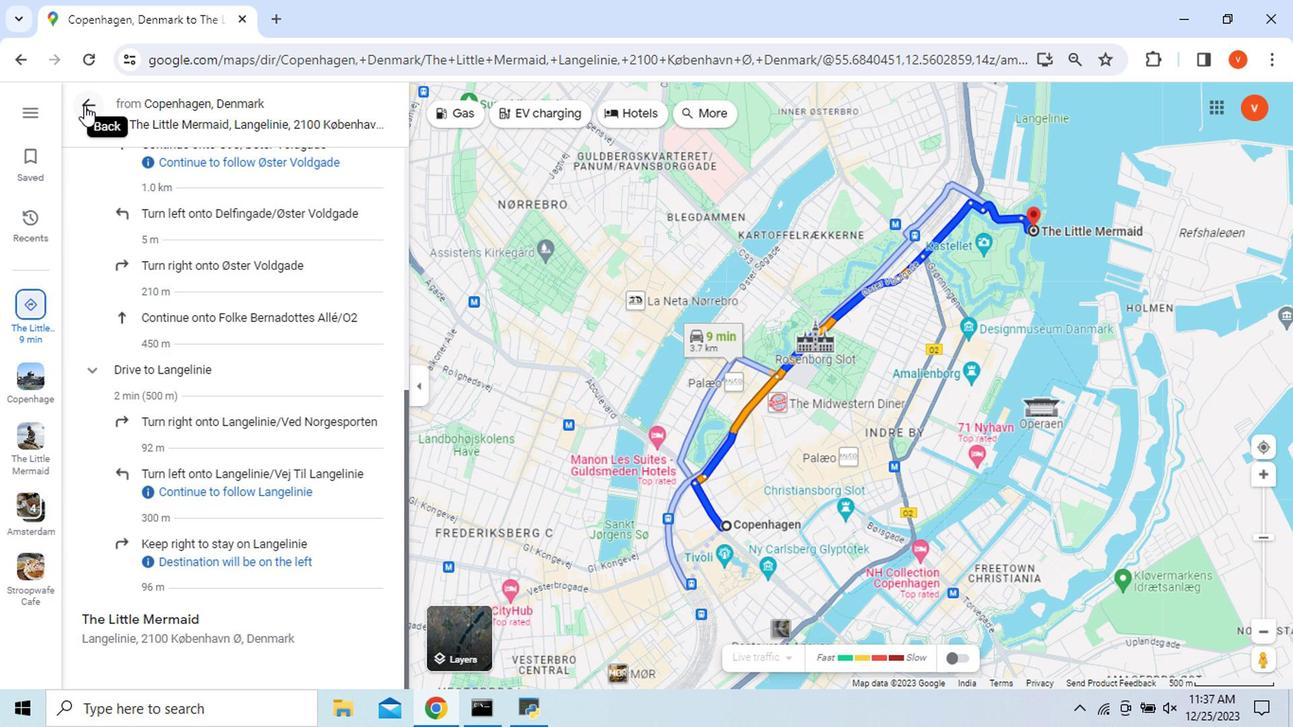 
Action: Mouse pressed left at (80, 153)
Screenshot: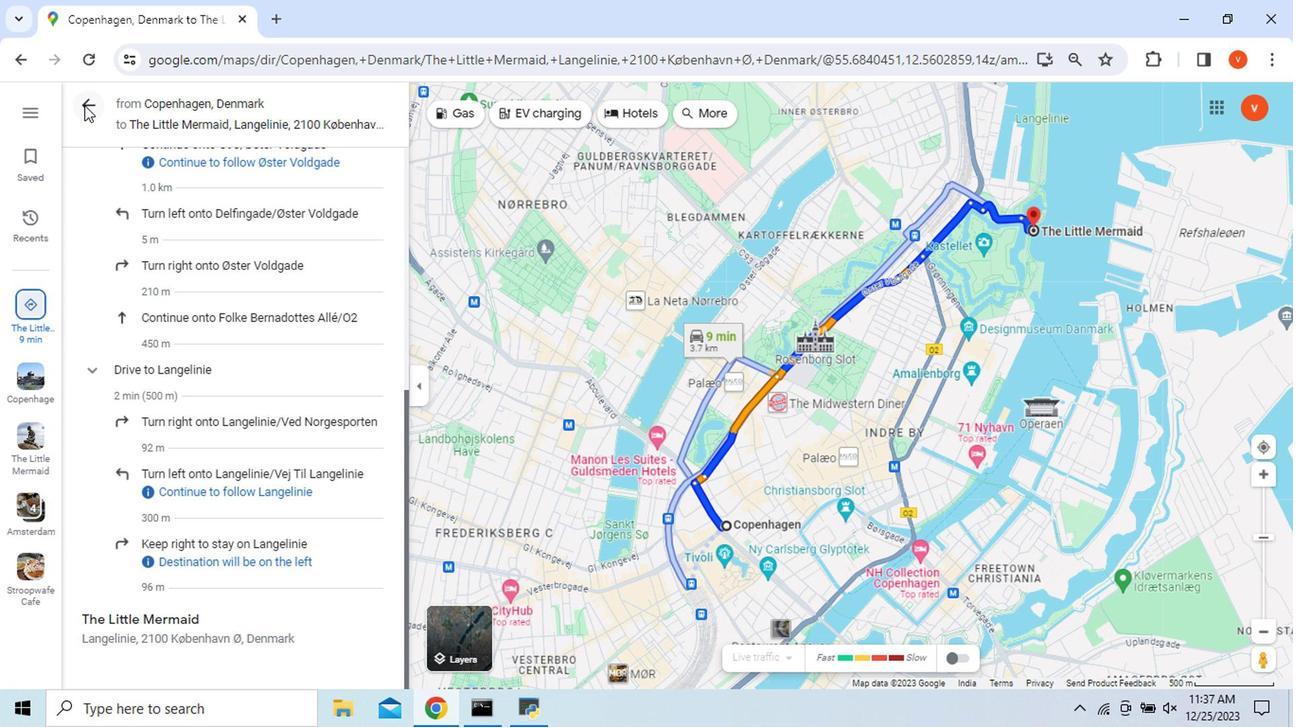 
Action: Mouse moved to (366, 502)
Screenshot: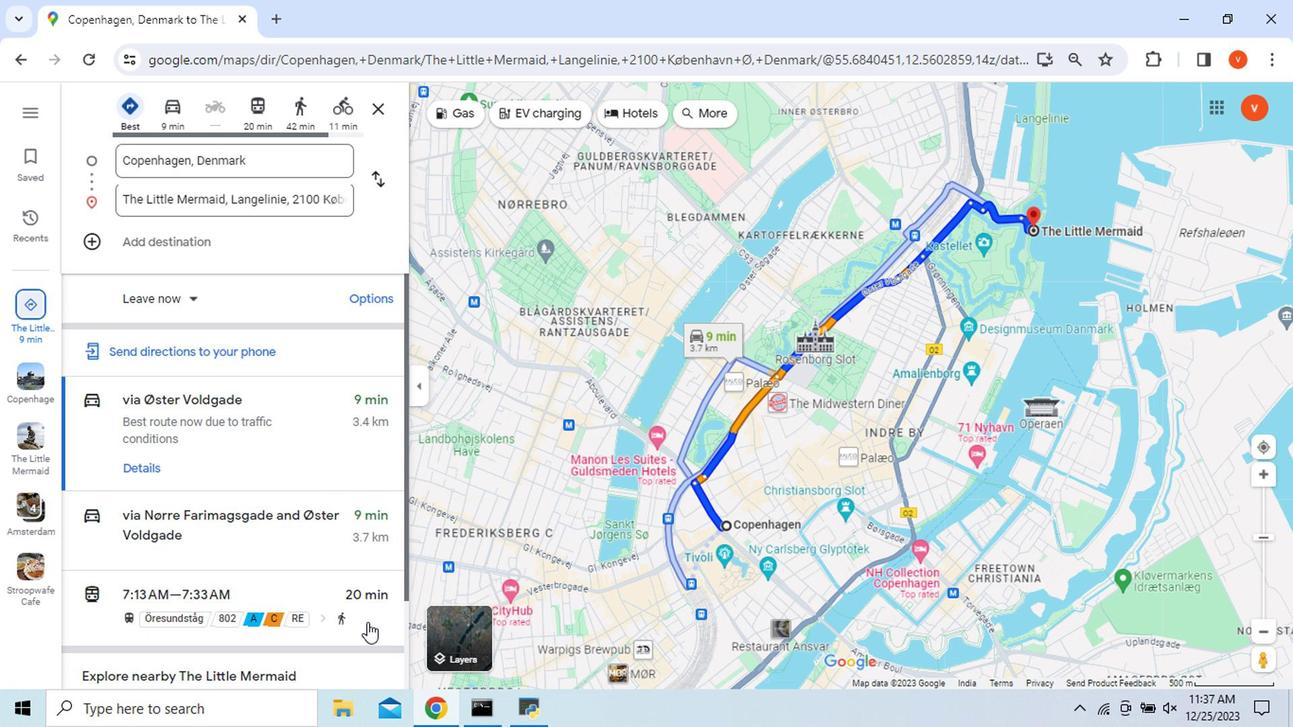
Action: Mouse scrolled (366, 501) with delta (0, 0)
Screenshot: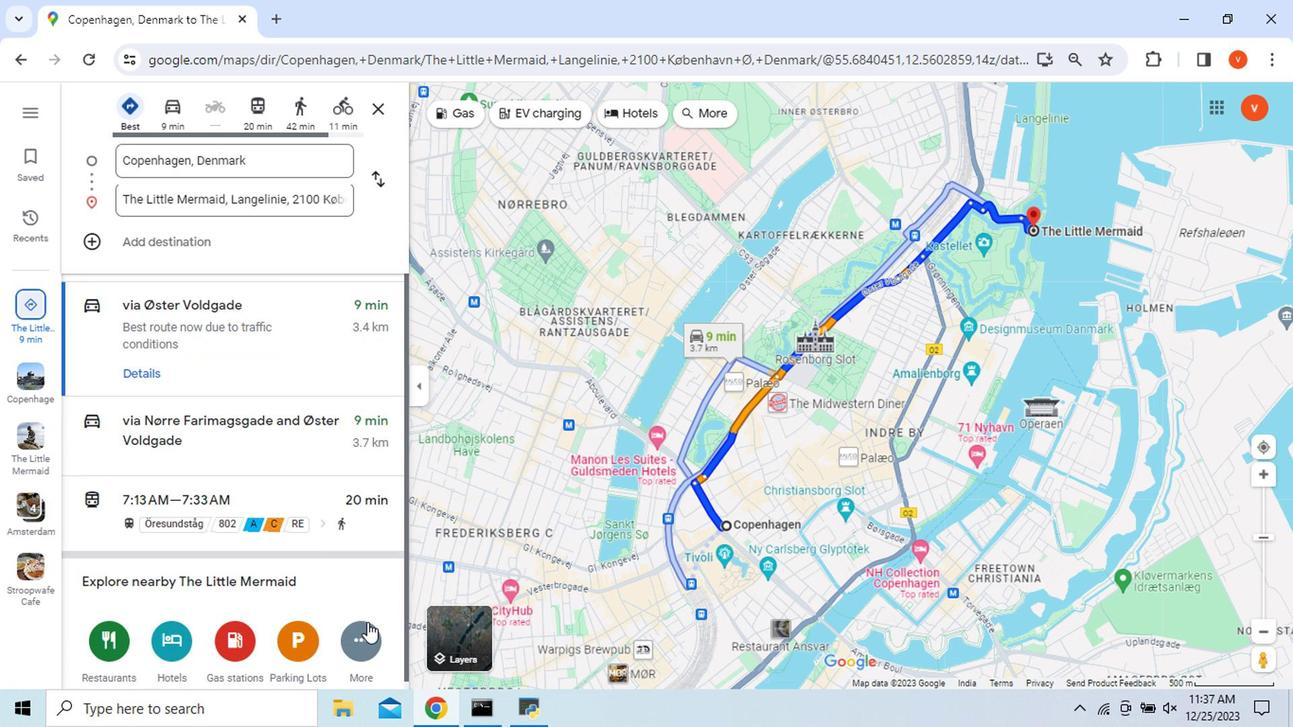 
Action: Mouse moved to (255, 385)
Screenshot: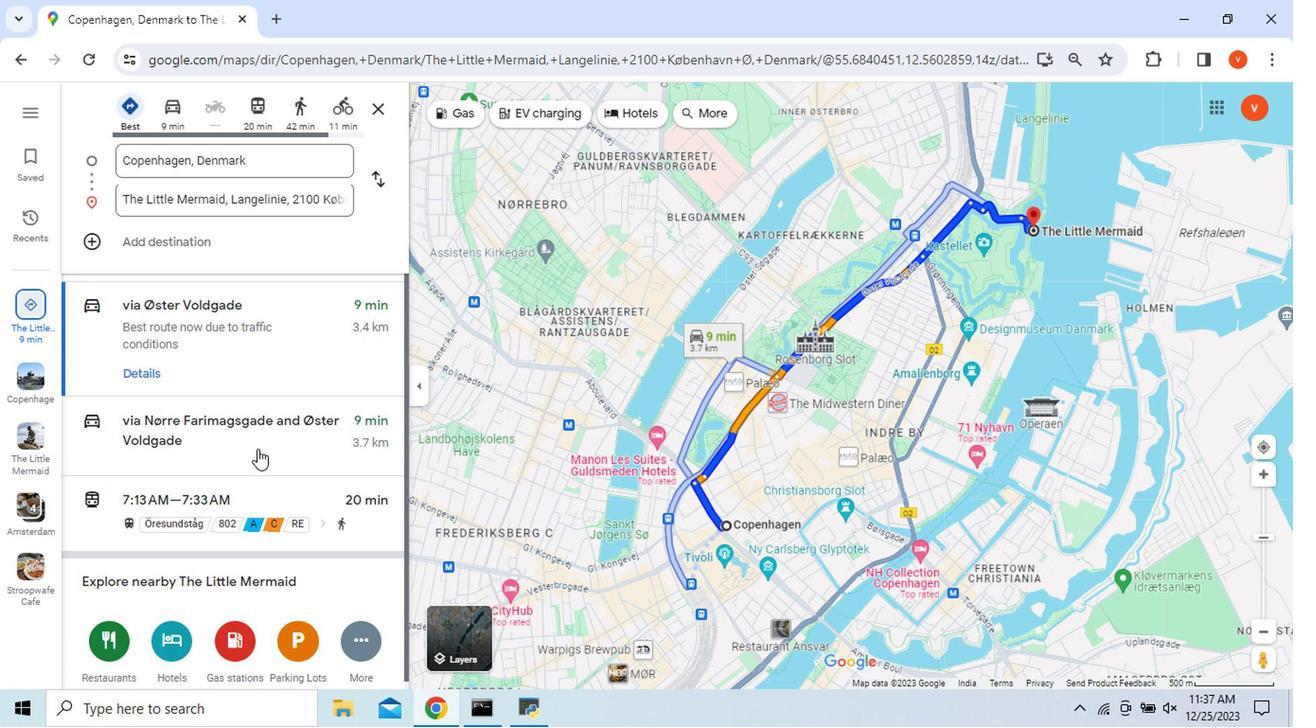
Action: Mouse pressed left at (255, 385)
Screenshot: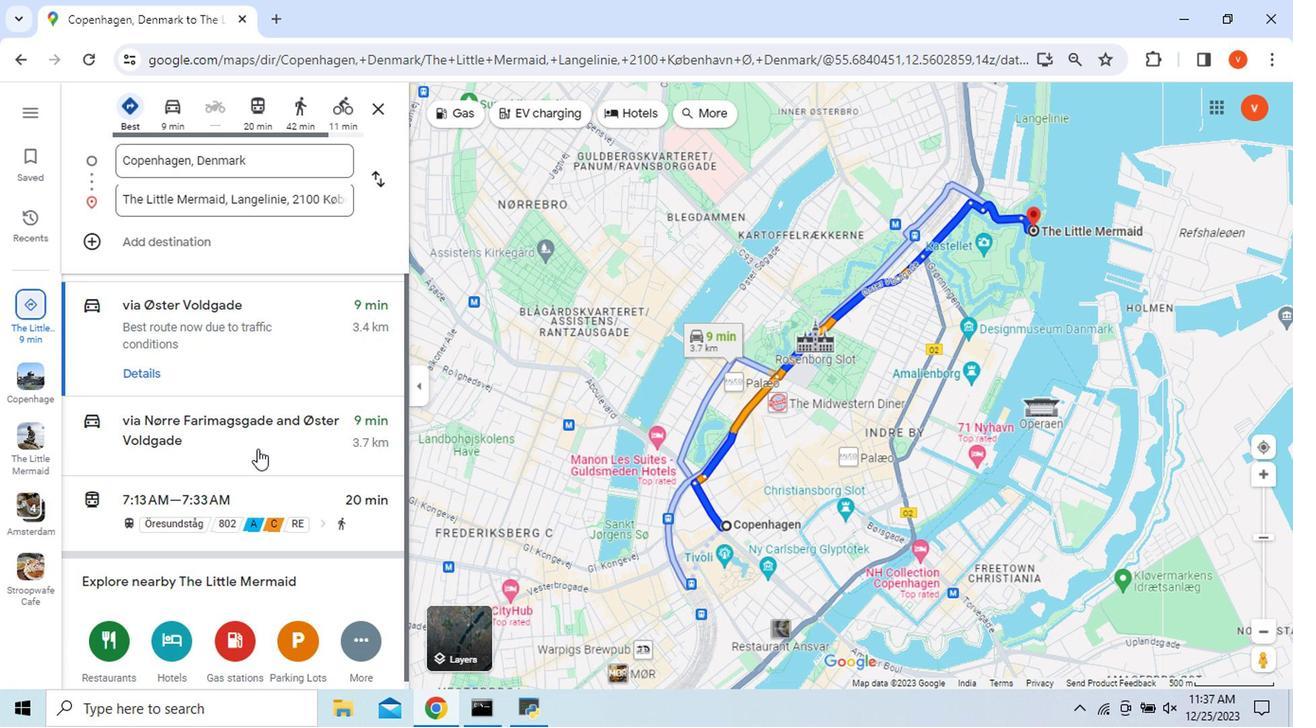 
Action: Mouse moved to (139, 388)
Screenshot: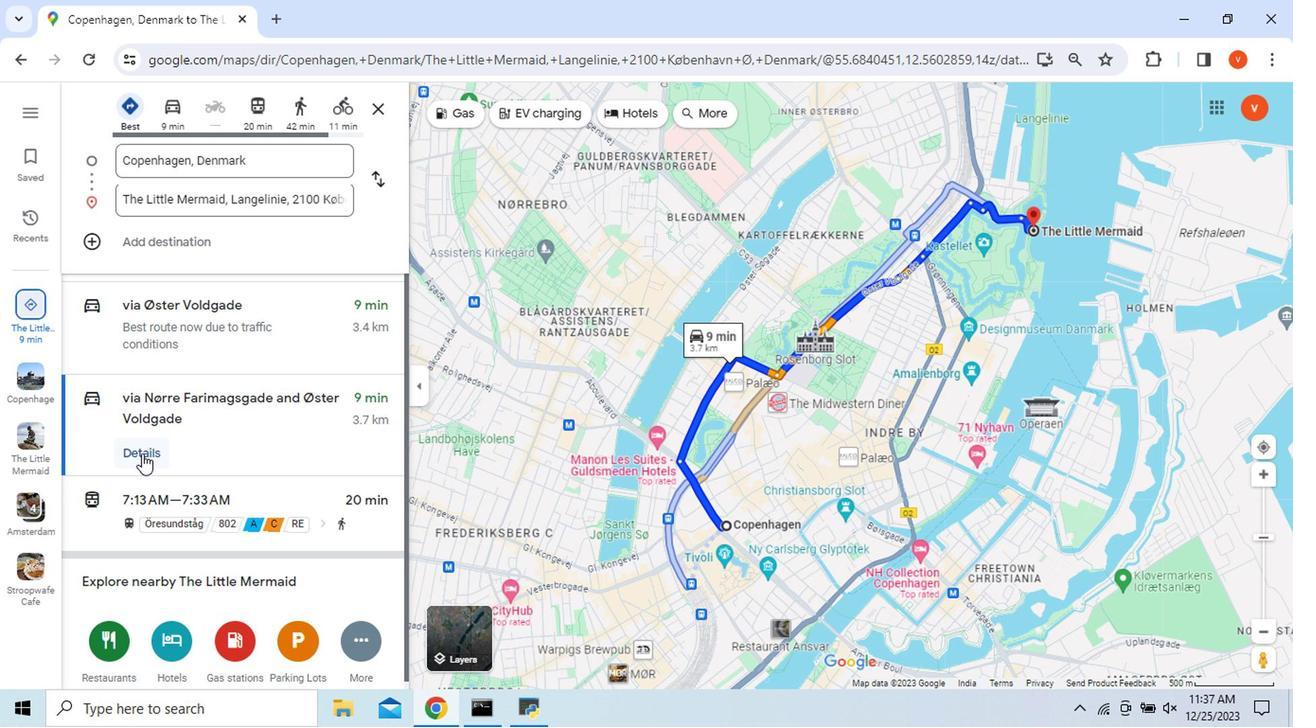 
Action: Mouse pressed left at (139, 388)
Screenshot: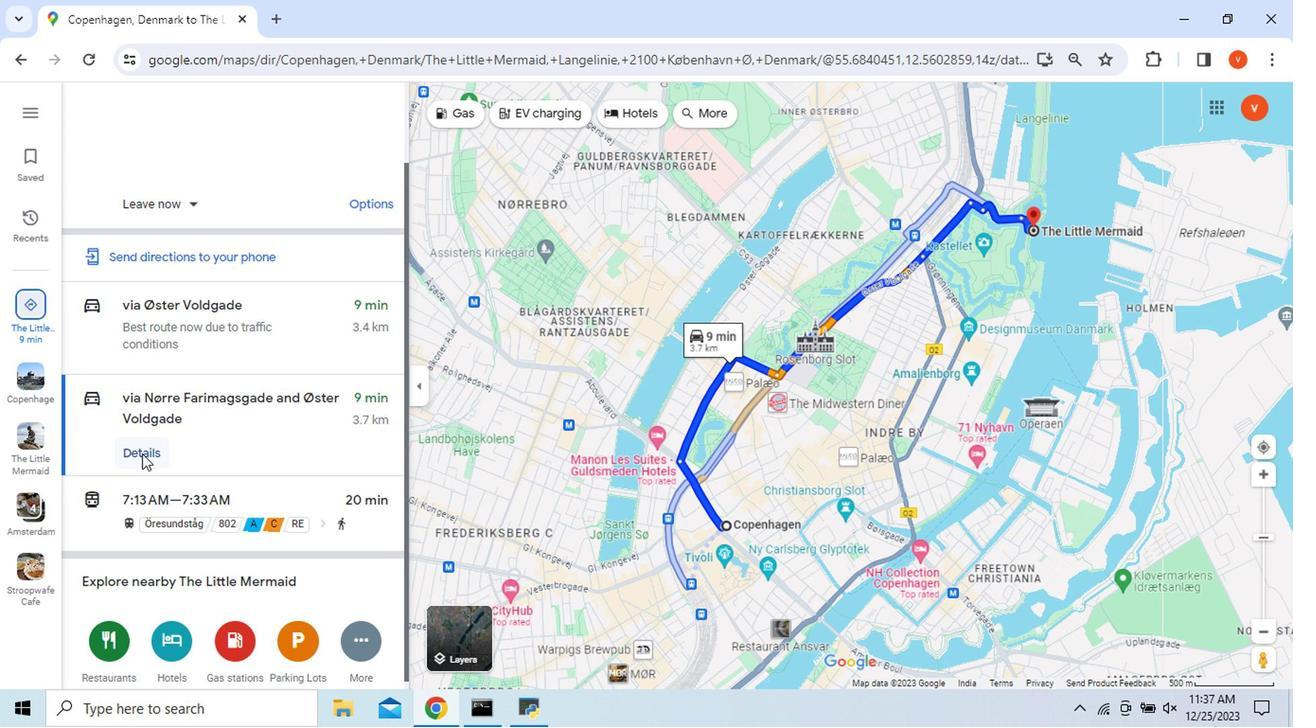 
Action: Mouse moved to (96, 337)
Screenshot: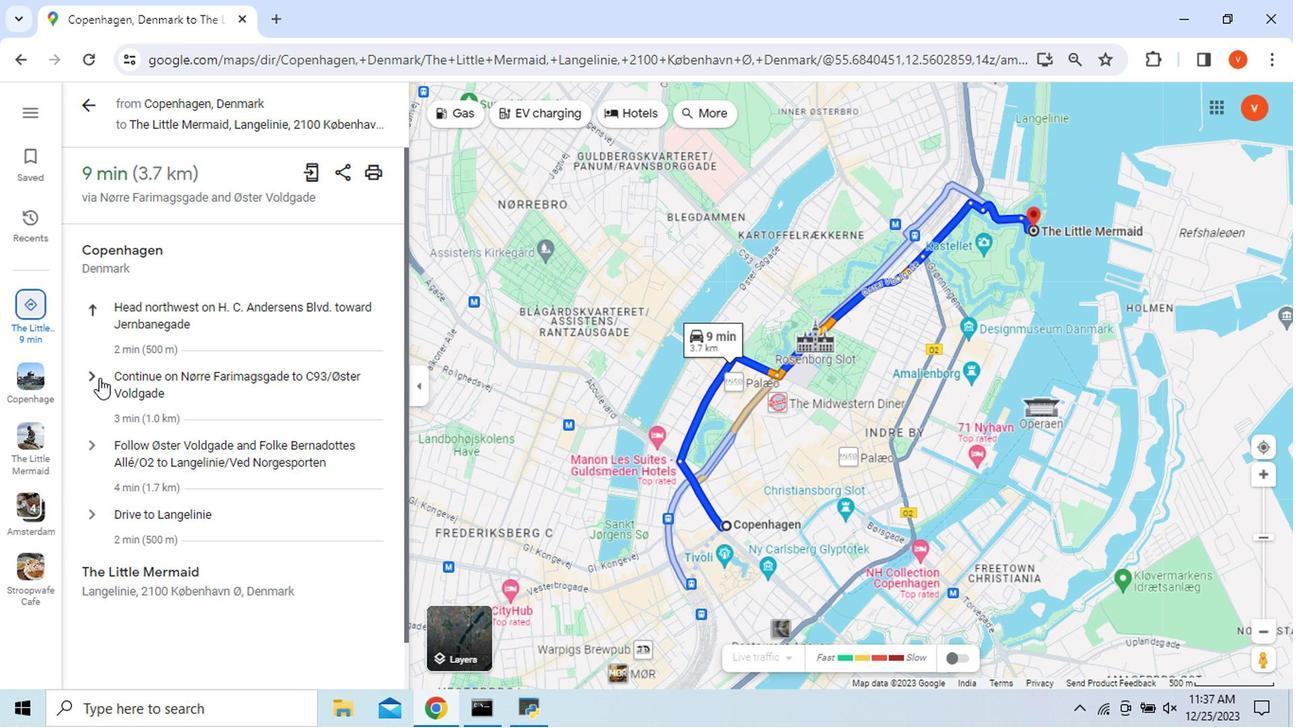 
Action: Mouse pressed left at (96, 337)
Screenshot: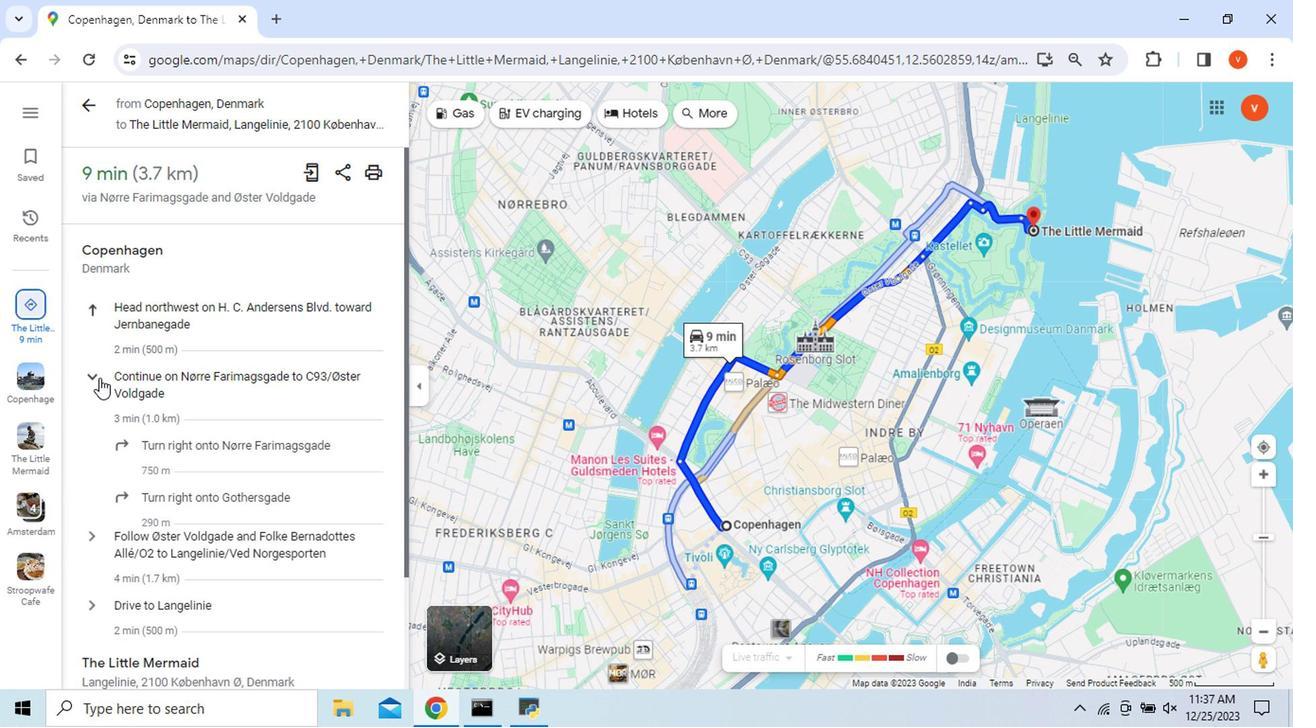 
Action: Mouse scrolled (96, 336) with delta (0, 0)
Screenshot: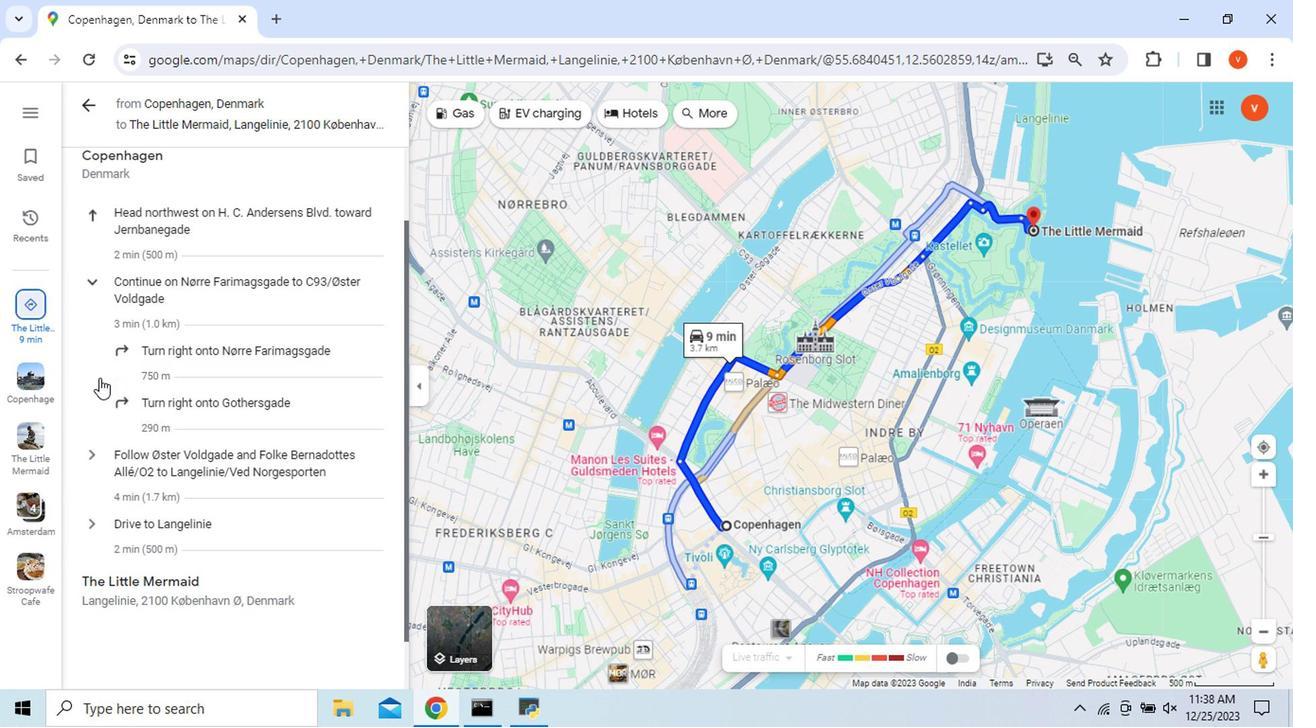 
Action: Mouse scrolled (96, 336) with delta (0, 0)
Screenshot: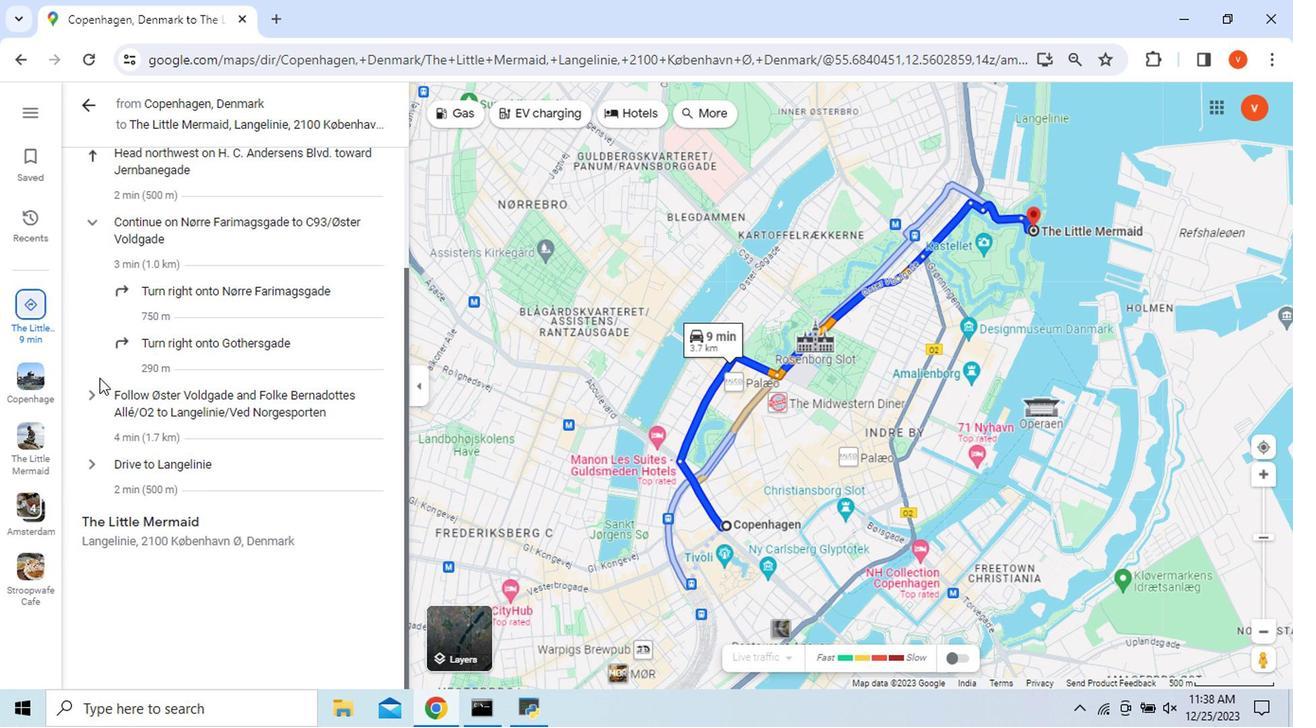 
Action: Mouse moved to (88, 348)
Screenshot: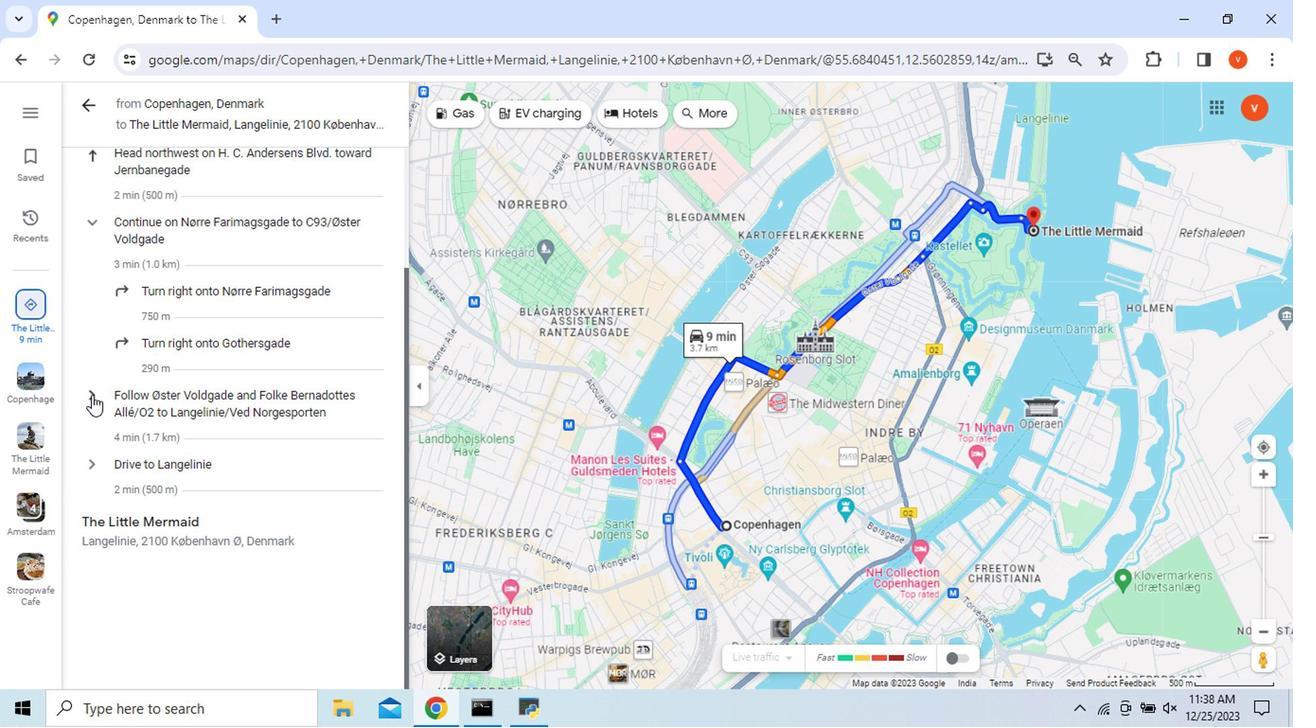 
Action: Mouse pressed left at (88, 348)
Screenshot: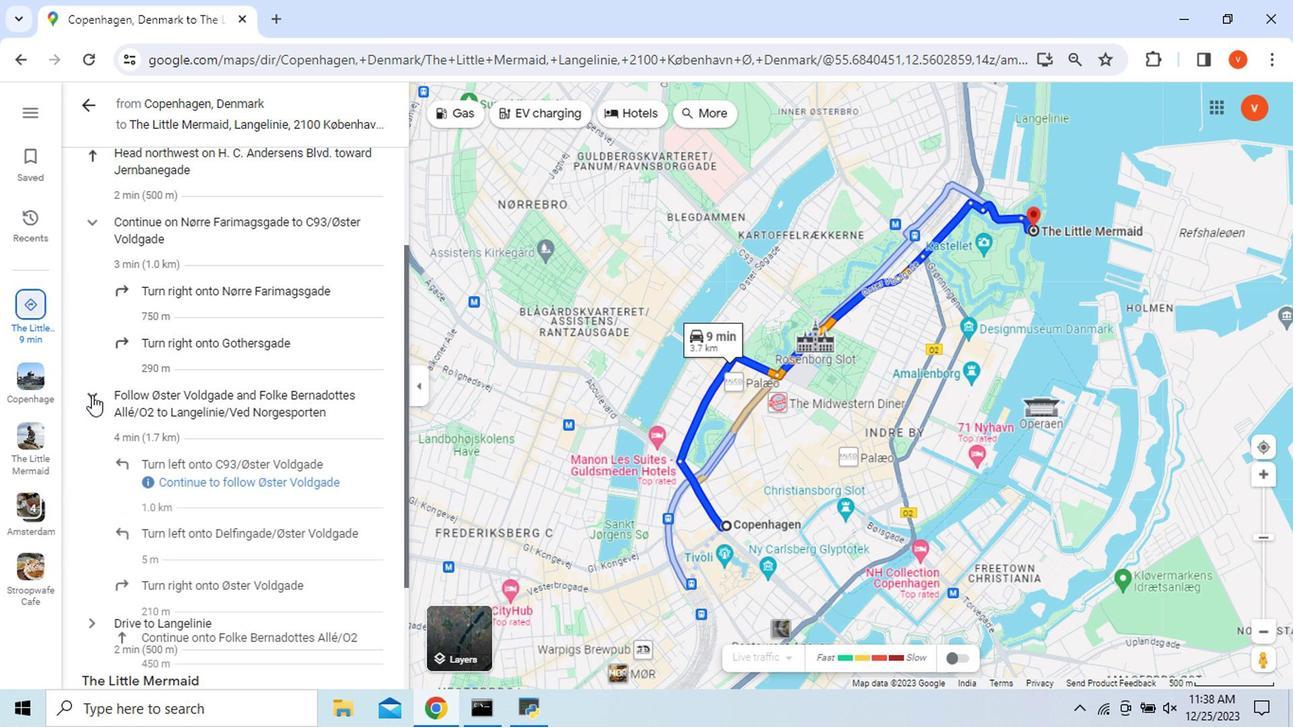 
Action: Mouse moved to (94, 397)
Screenshot: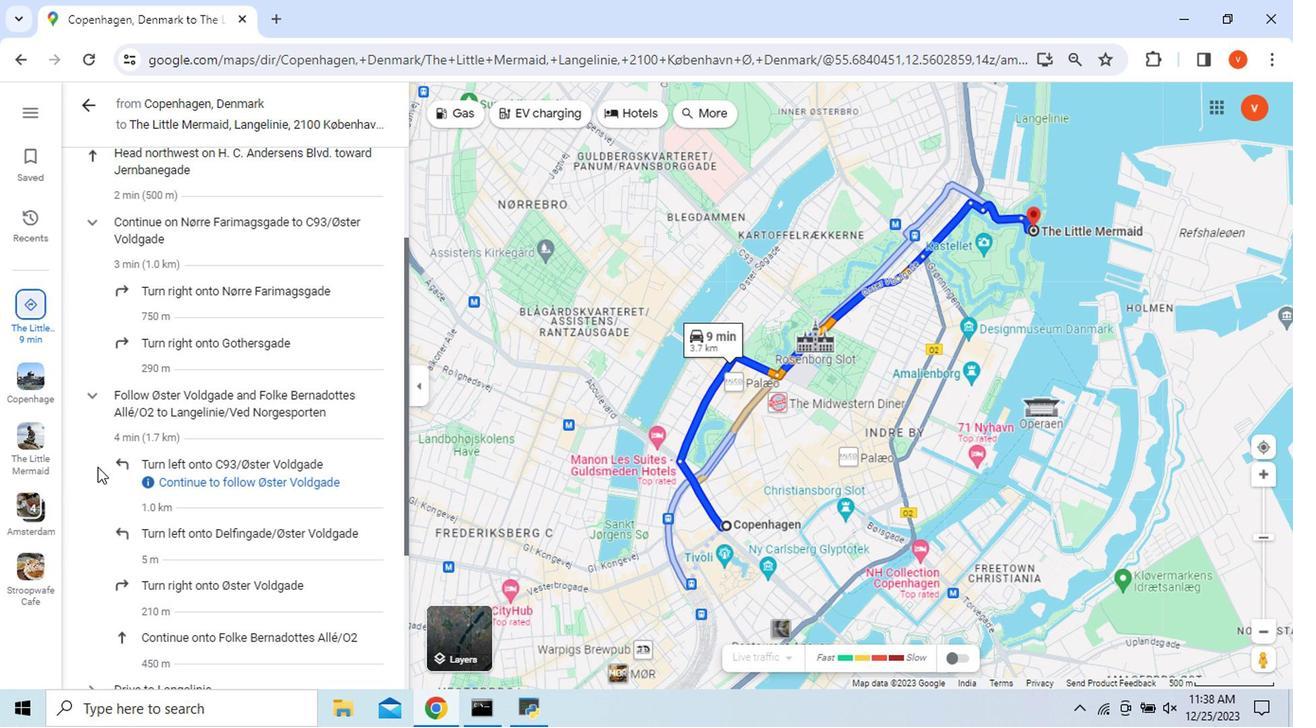 
Action: Mouse scrolled (94, 396) with delta (0, 0)
Screenshot: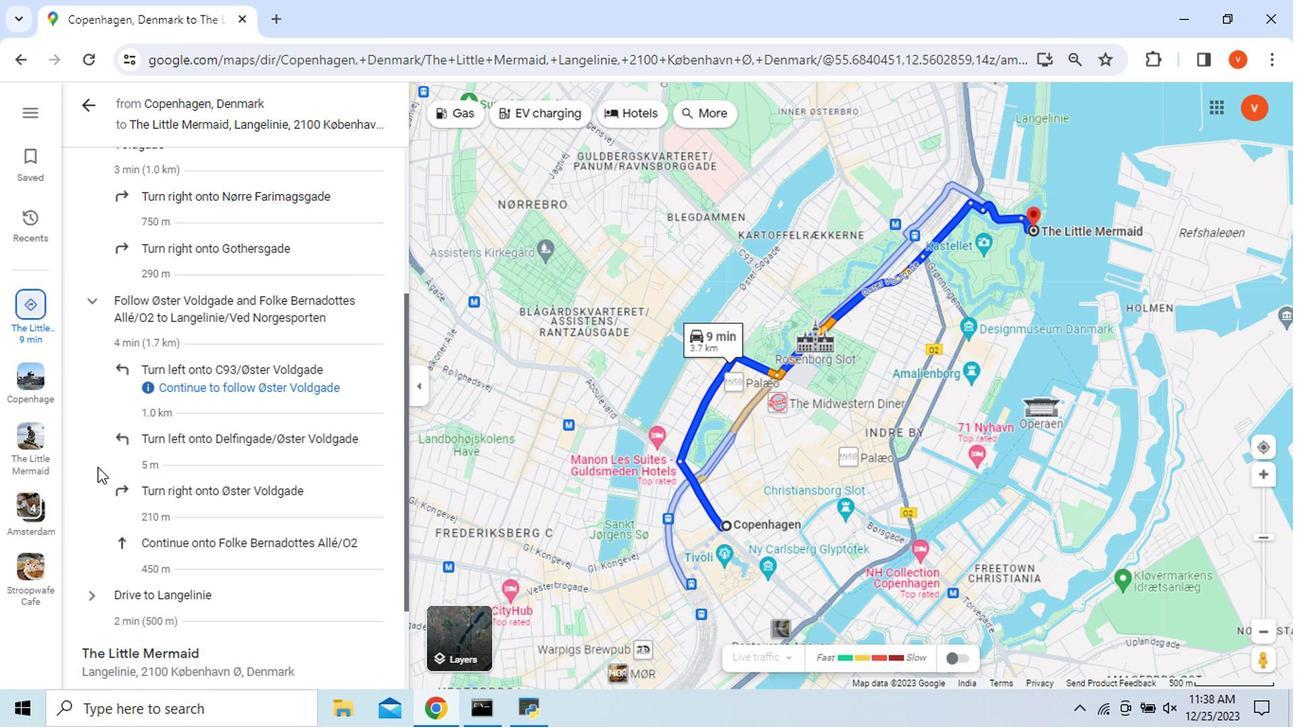 
Action: Mouse scrolled (94, 396) with delta (0, 0)
Screenshot: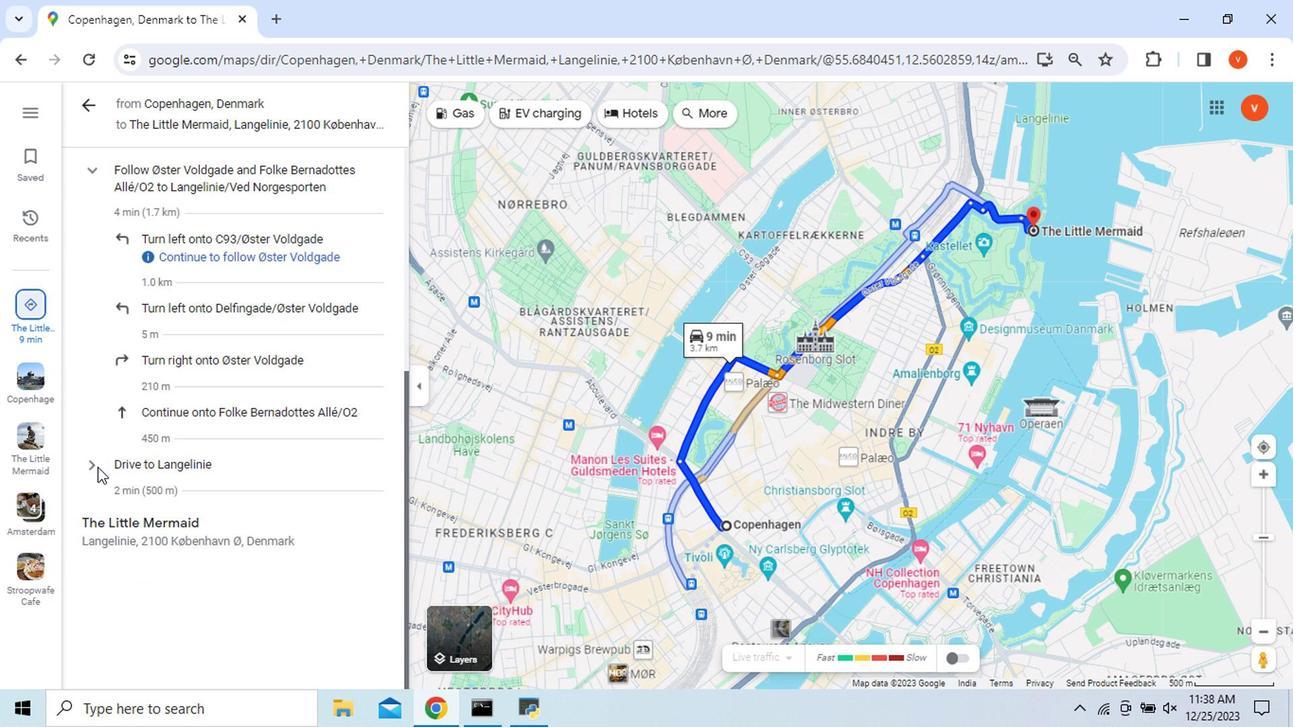 
Action: Mouse scrolled (94, 396) with delta (0, 0)
Screenshot: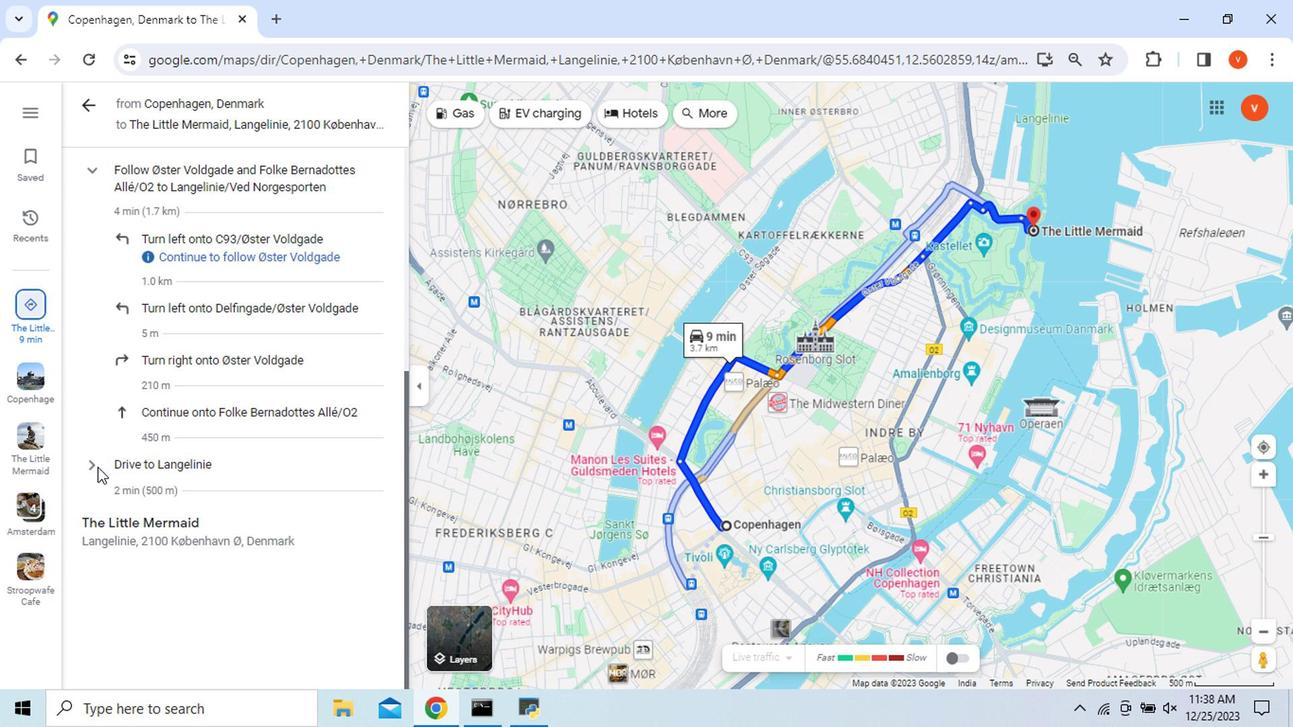 
Action: Mouse pressed left at (94, 397)
Screenshot: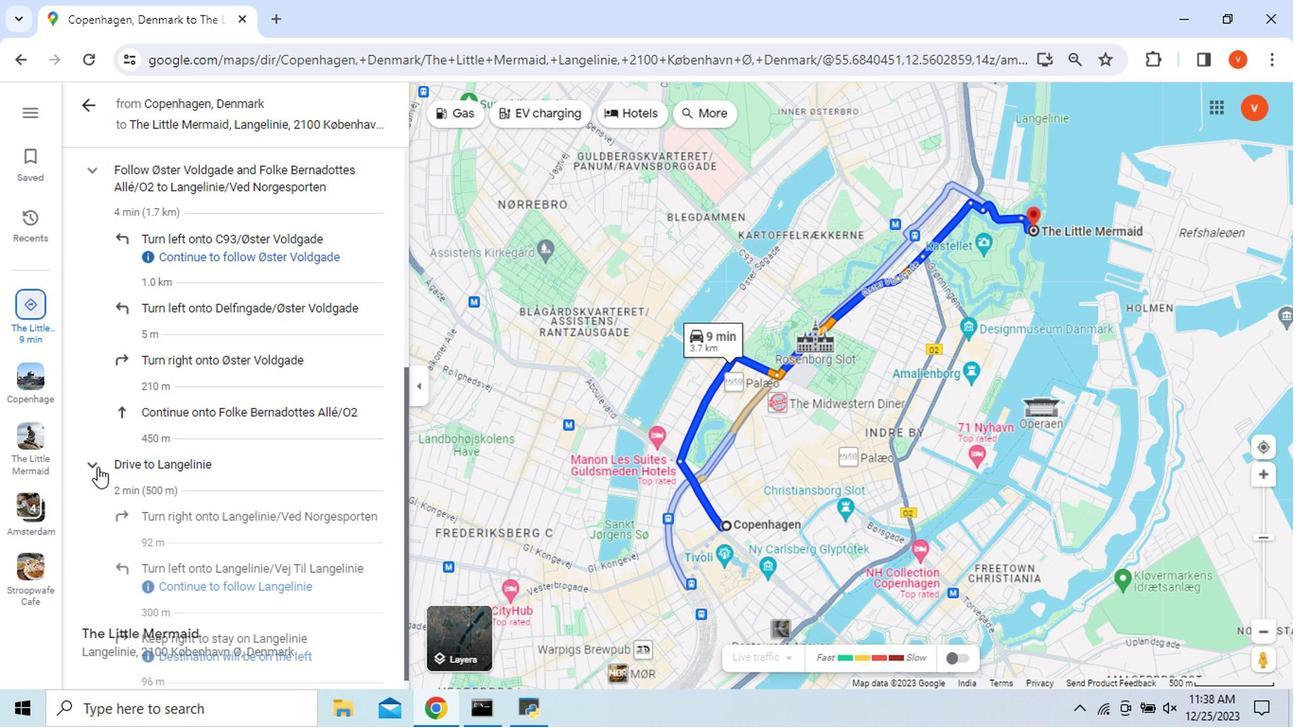 
Action: Mouse scrolled (94, 396) with delta (0, 0)
Screenshot: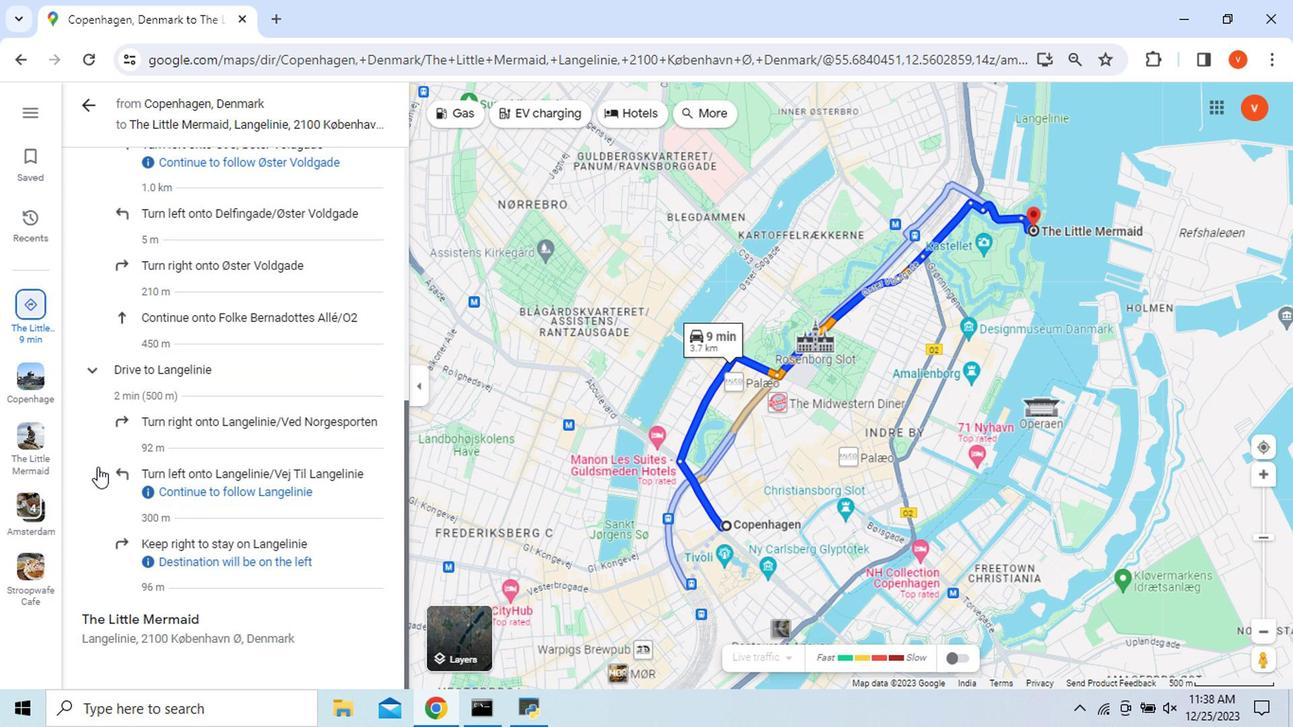 
Action: Mouse scrolled (94, 396) with delta (0, 0)
Screenshot: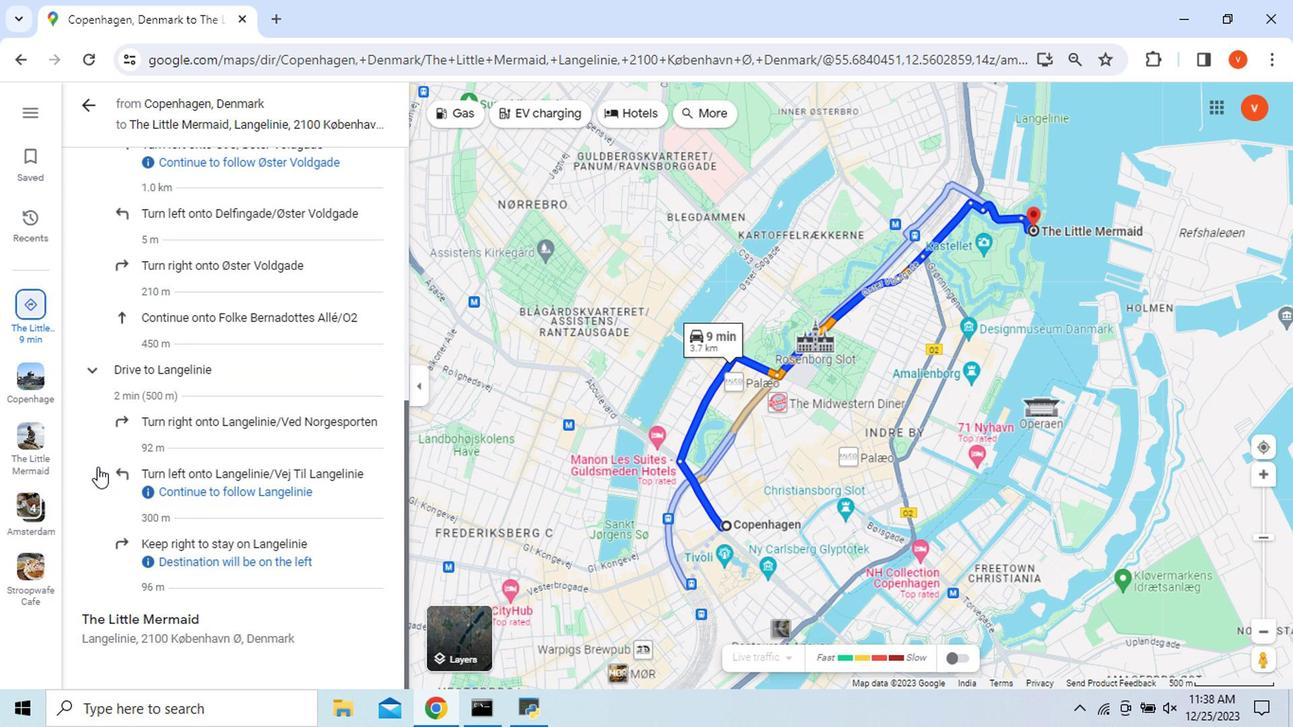 
Action: Mouse scrolled (94, 396) with delta (0, 0)
Screenshot: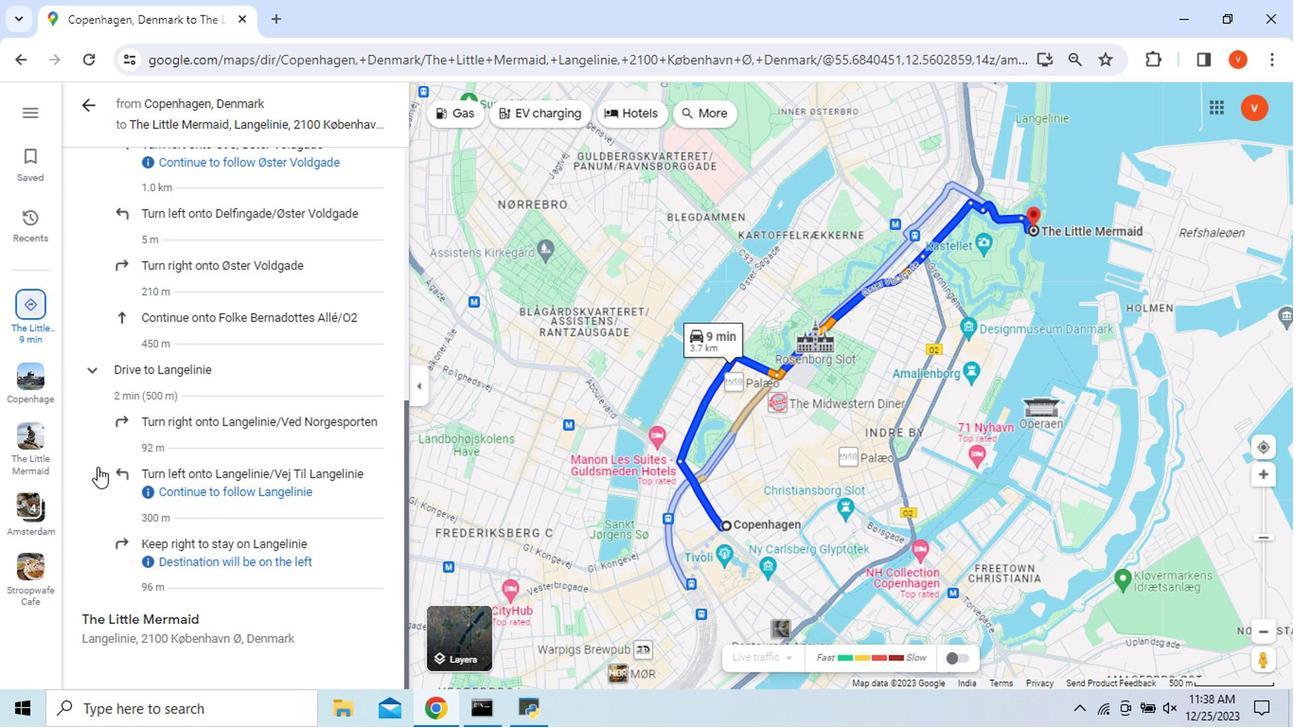 
Action: Mouse moved to (78, 148)
Screenshot: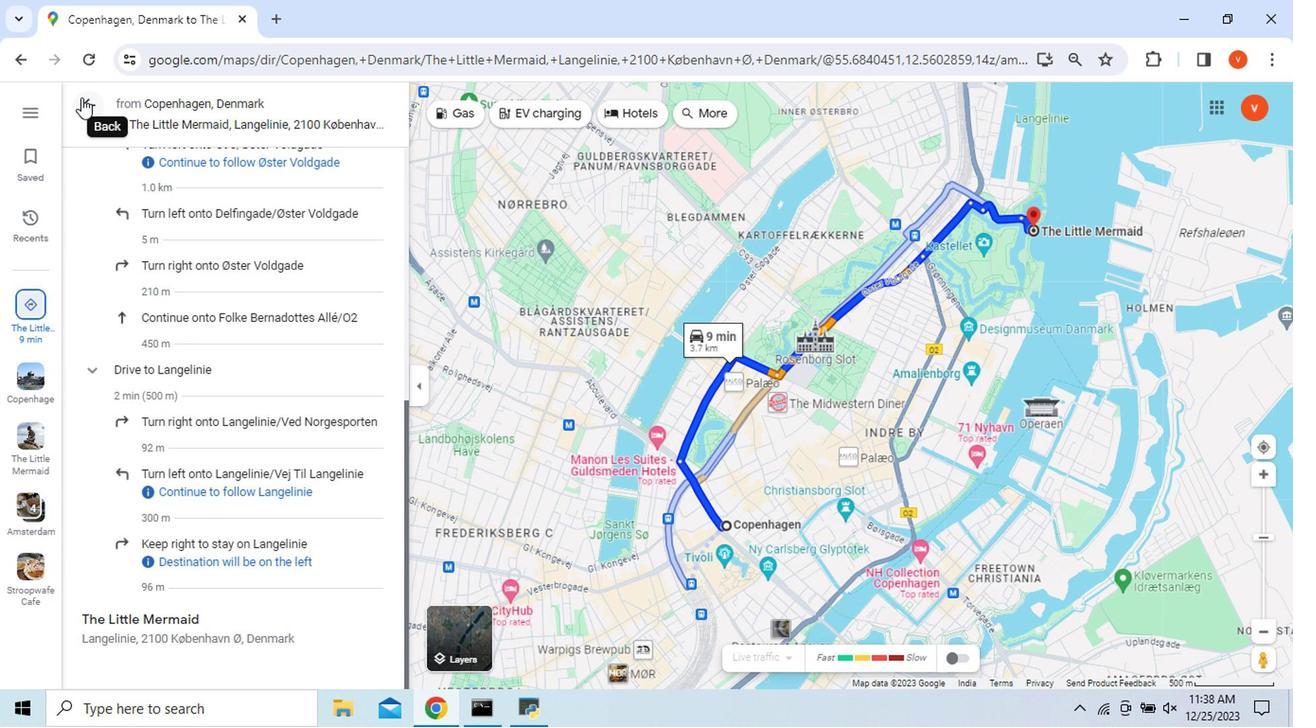 
Action: Mouse pressed left at (78, 148)
Screenshot: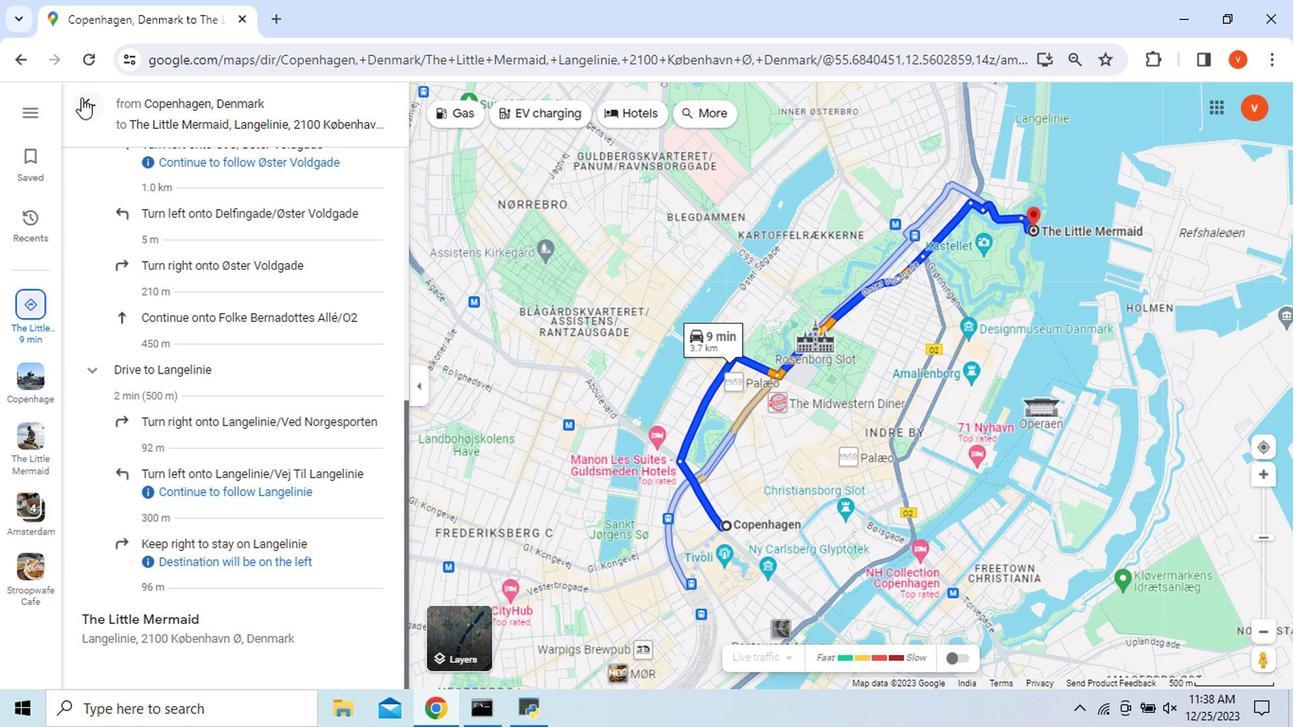 
Action: Mouse moved to (913, 414)
Screenshot: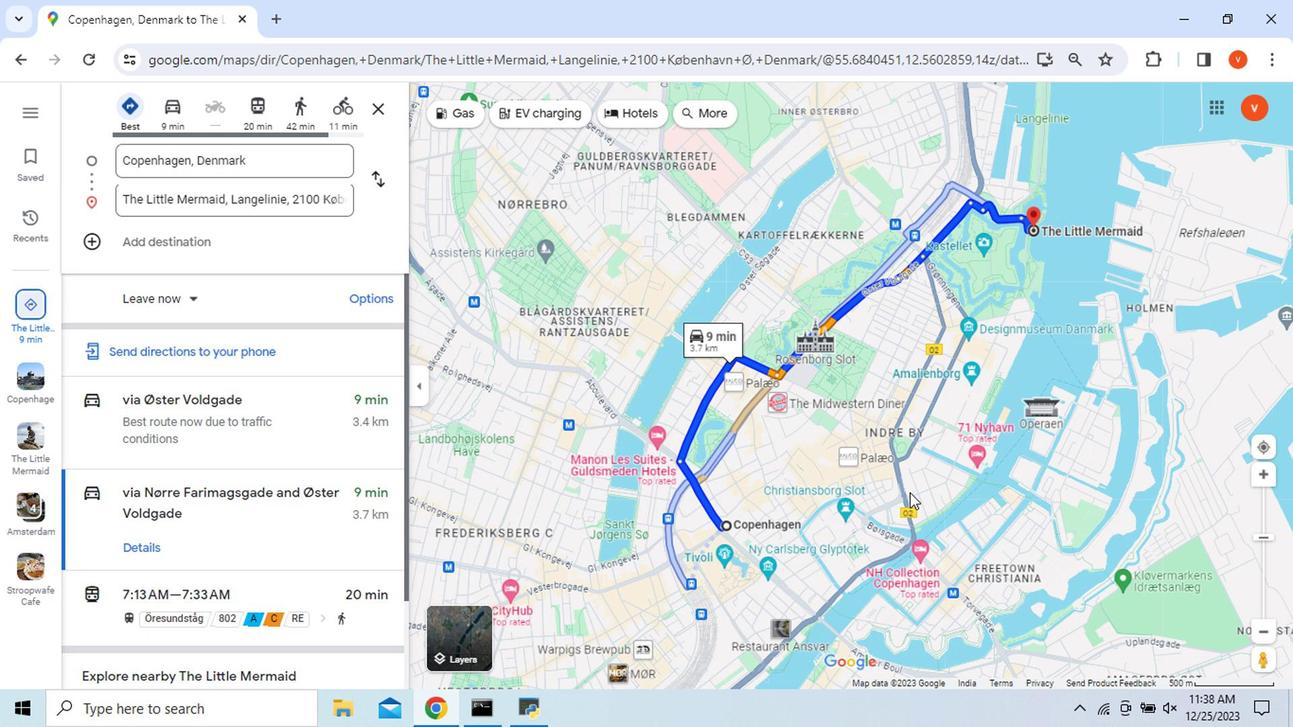 
Action: Mouse scrolled (913, 414) with delta (0, 0)
Screenshot: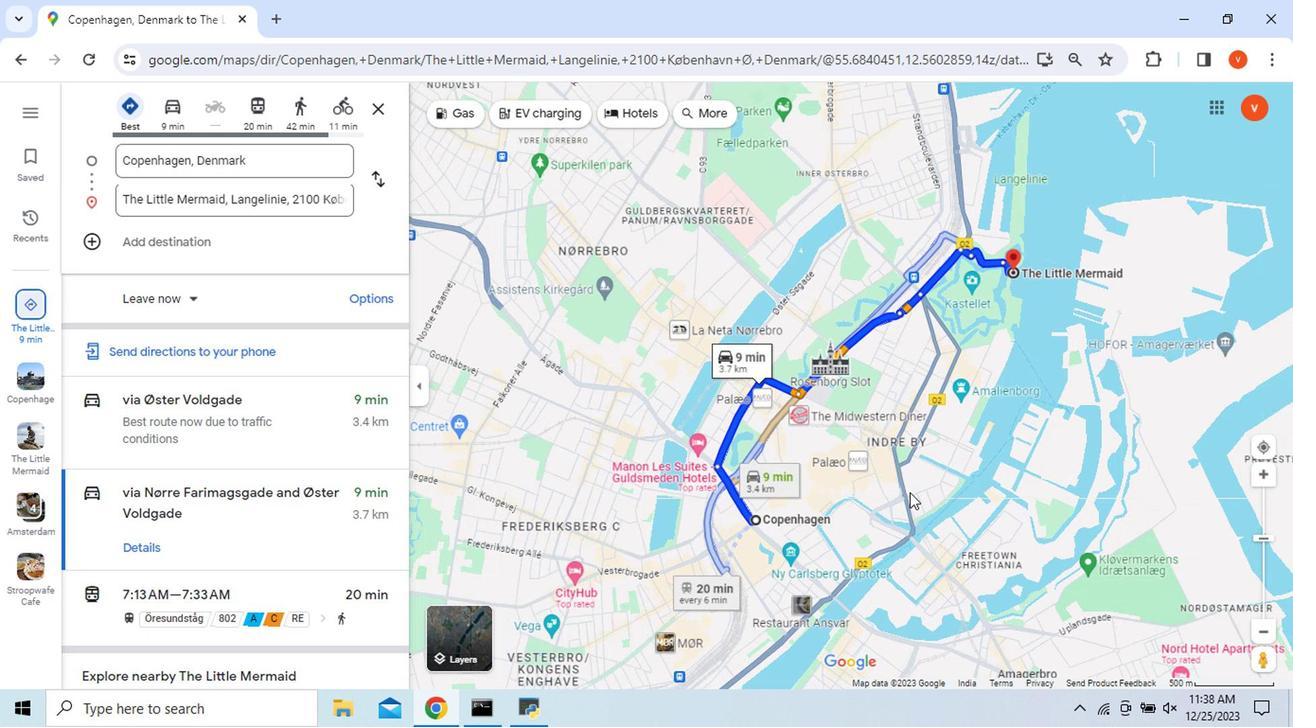 
Action: Mouse moved to (457, 501)
Screenshot: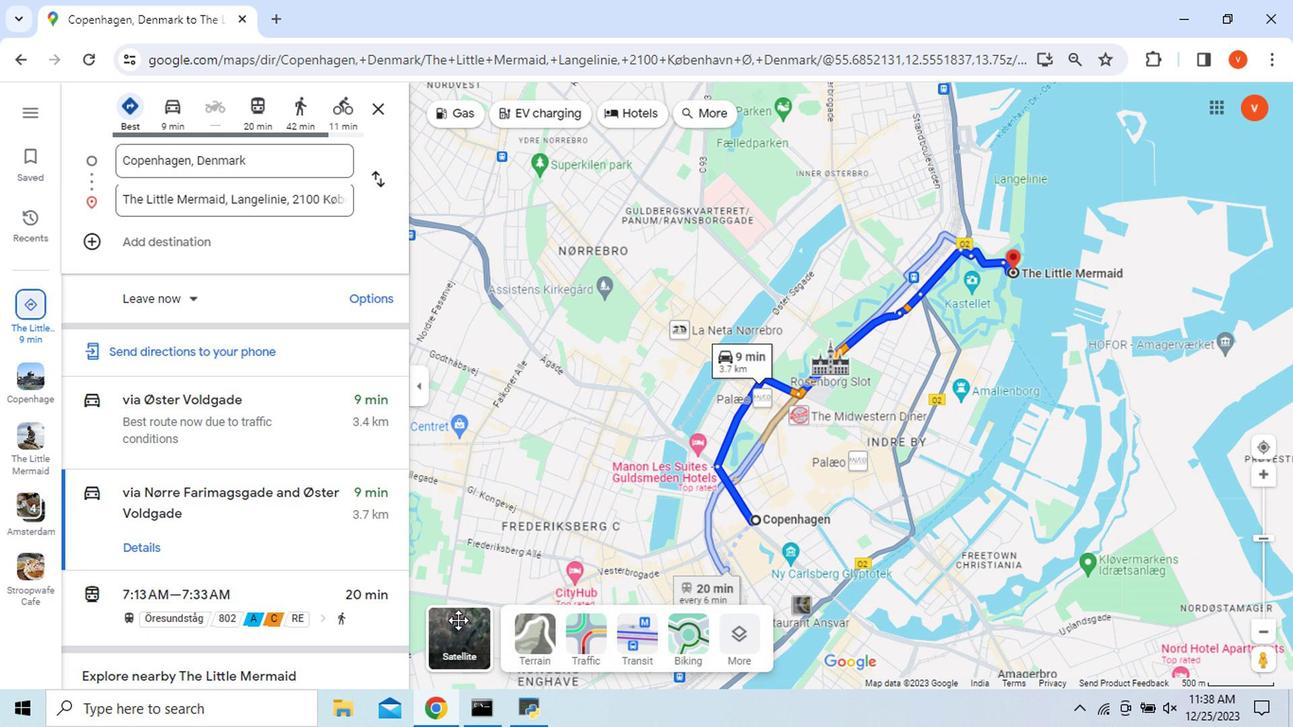 
Action: Mouse pressed left at (457, 501)
Screenshot: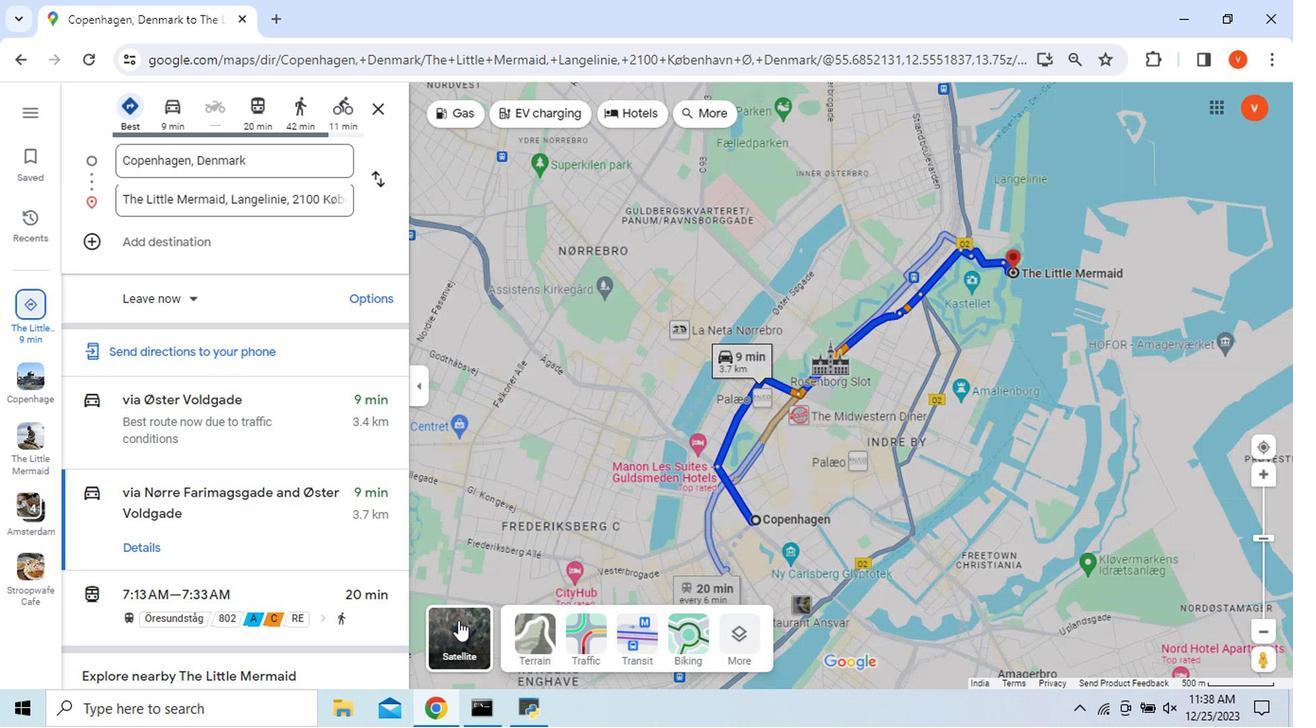 
Action: Mouse moved to (943, 432)
Screenshot: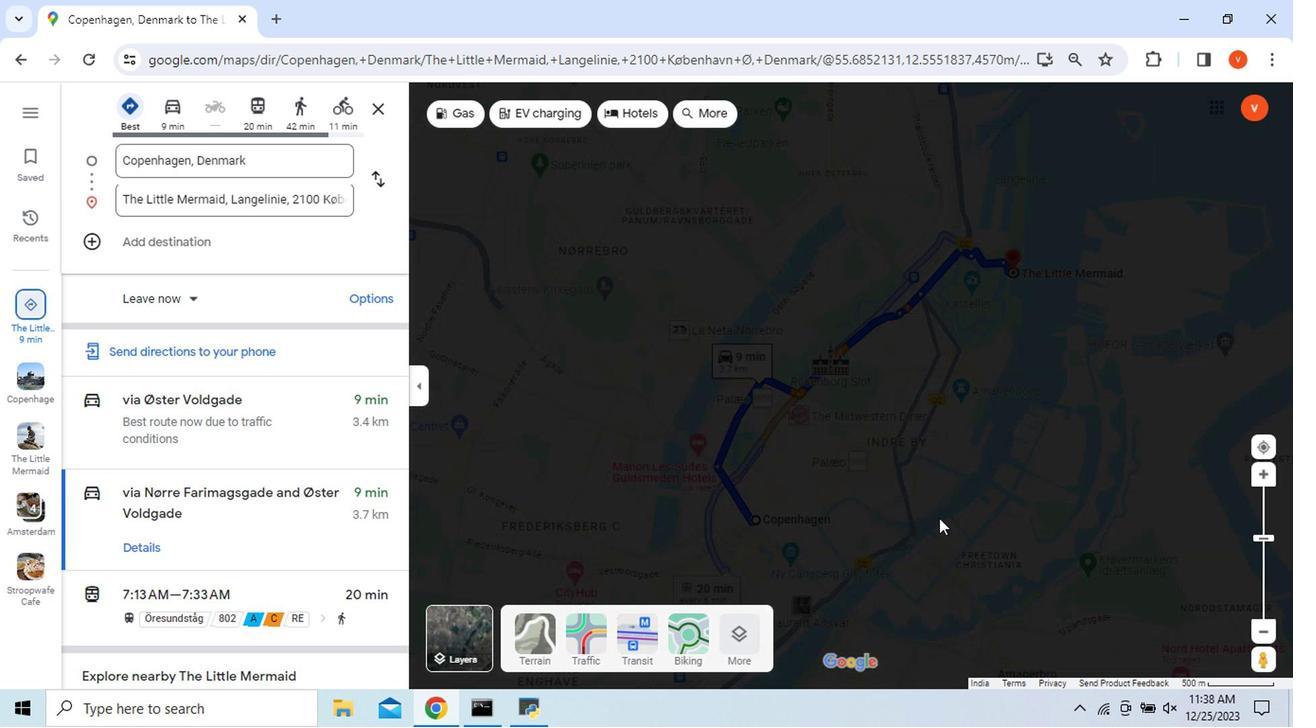 
Action: Mouse scrolled (943, 431) with delta (0, 0)
Screenshot: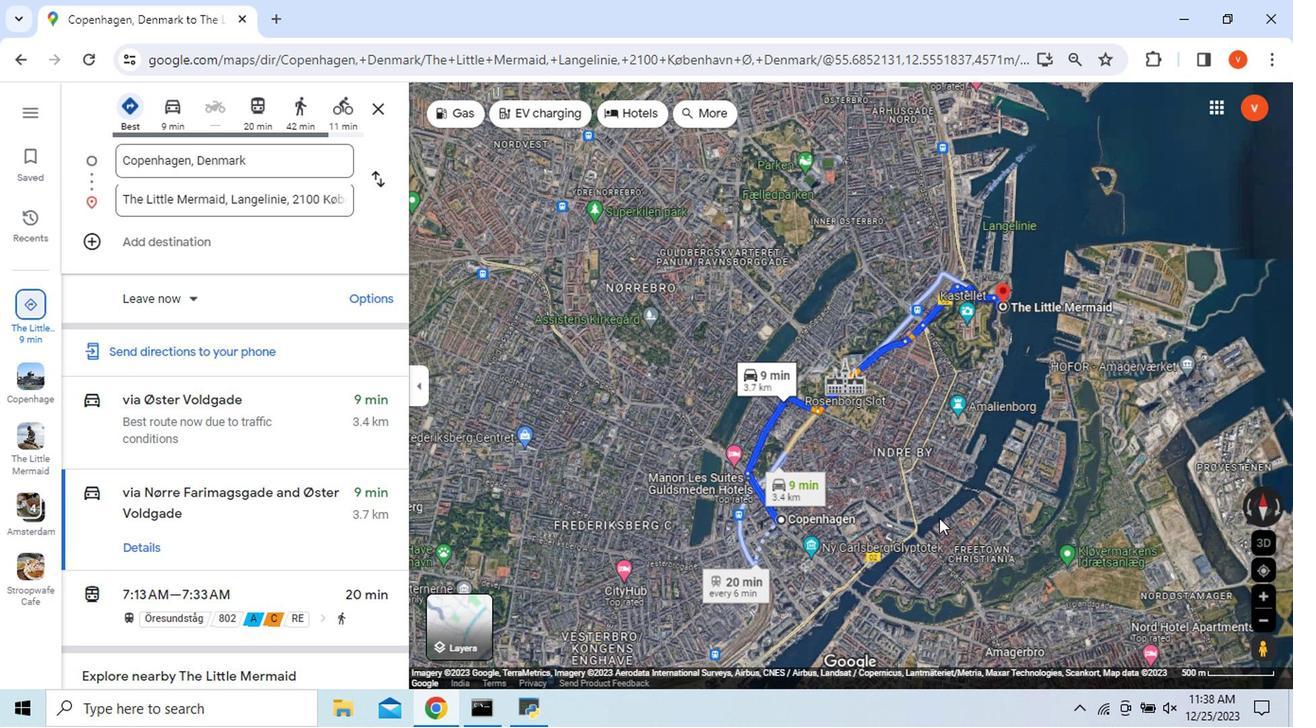
Action: Mouse moved to (468, 506)
Screenshot: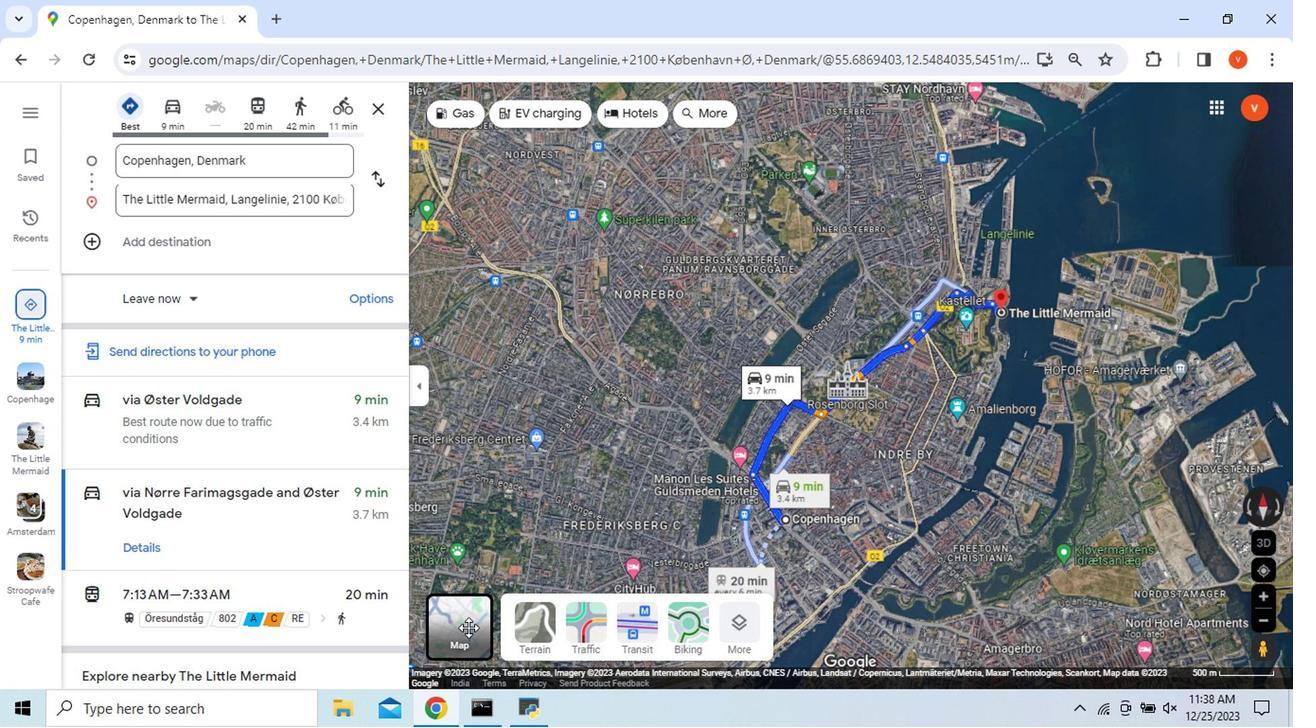
Action: Mouse pressed left at (468, 506)
Screenshot: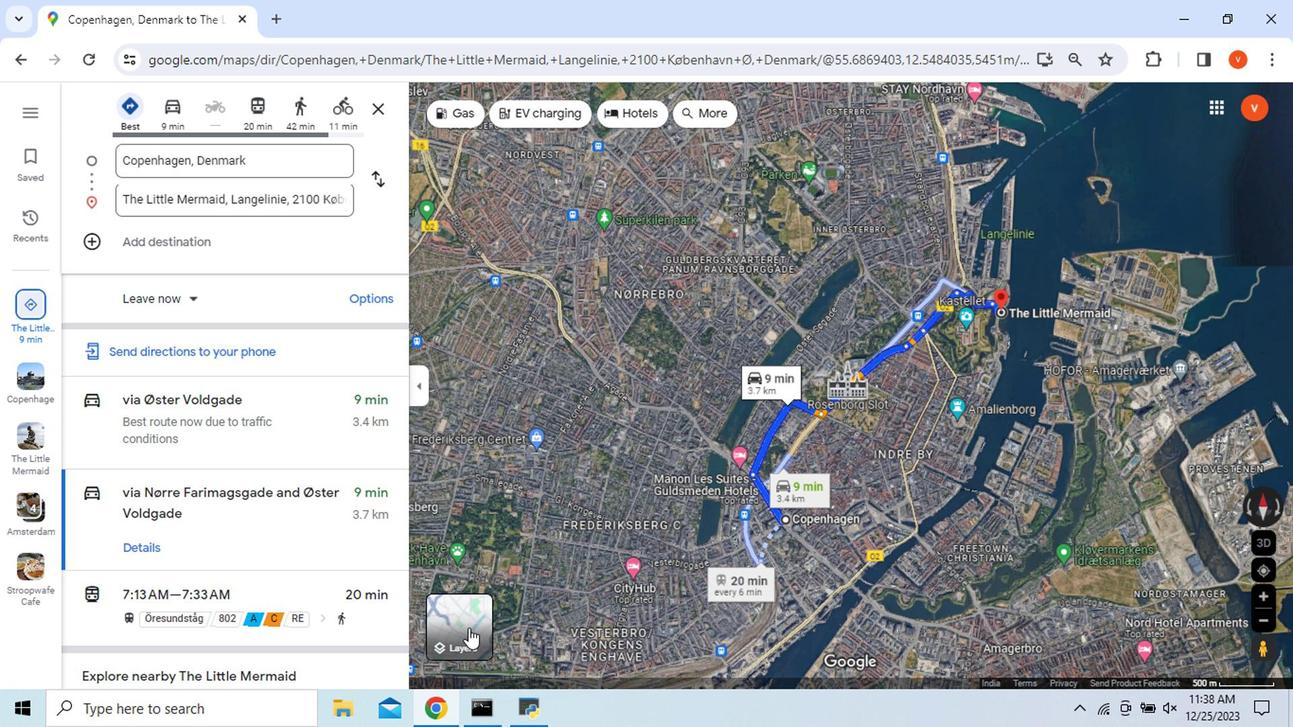
Action: Mouse moved to (558, 462)
Screenshot: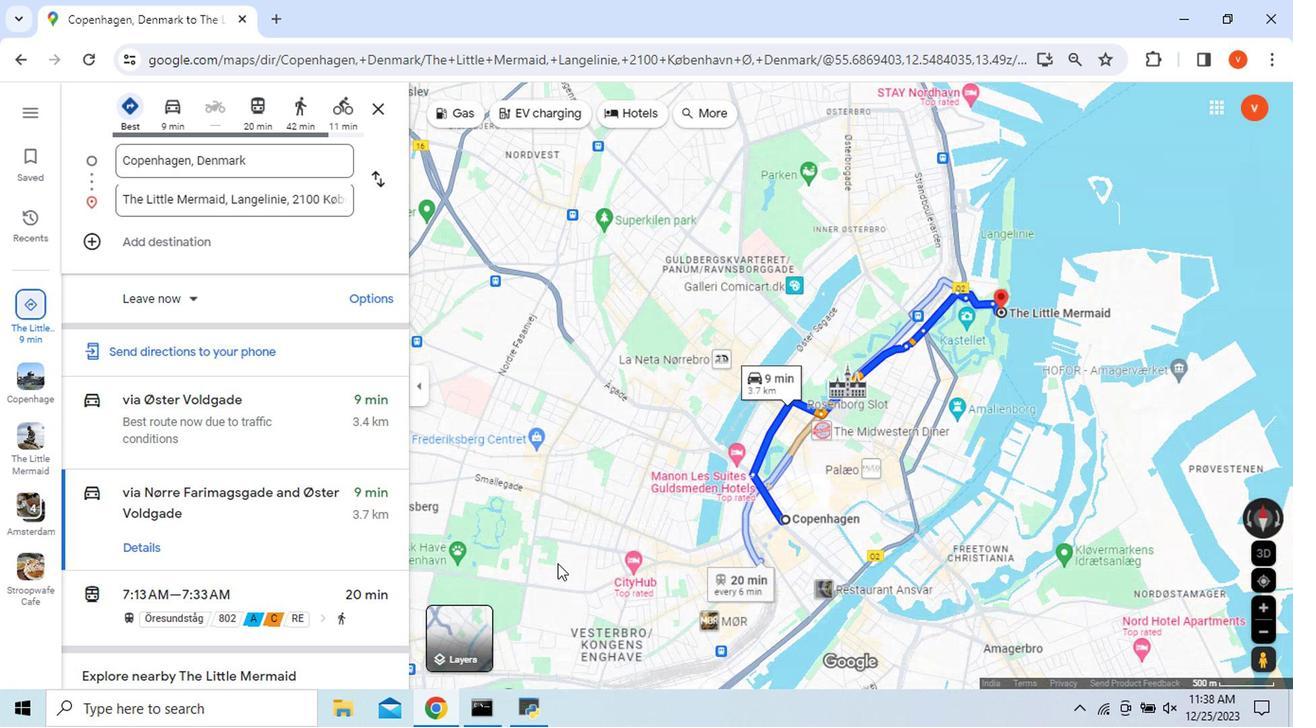 
